 Task: Create a due date automation trigger when advanced on, 2 working days after a card is due add content with a description ending with resume at 11:00 AM.
Action: Mouse moved to (1047, 321)
Screenshot: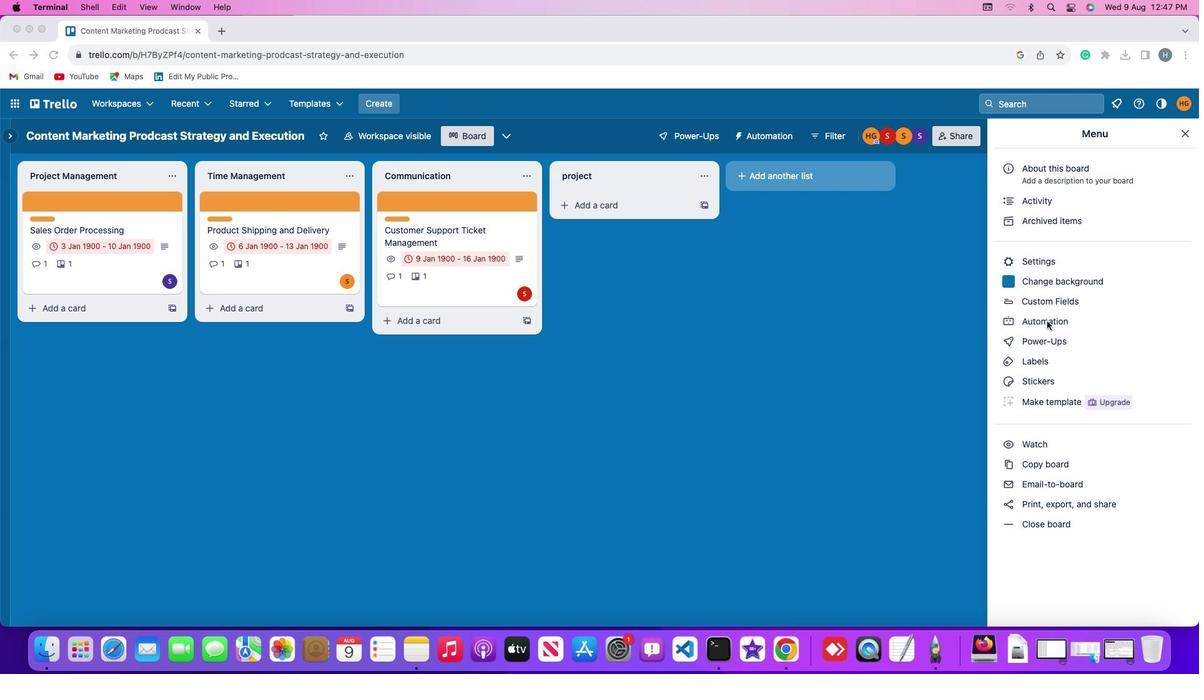 
Action: Mouse pressed left at (1047, 321)
Screenshot: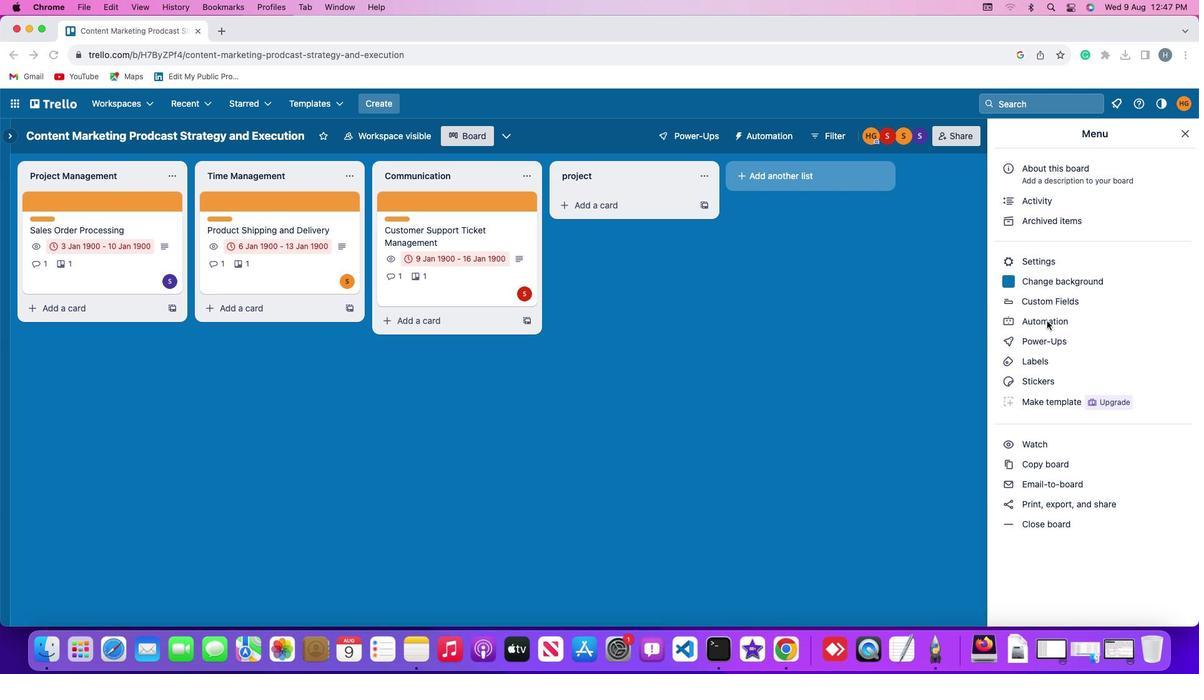 
Action: Mouse pressed left at (1047, 321)
Screenshot: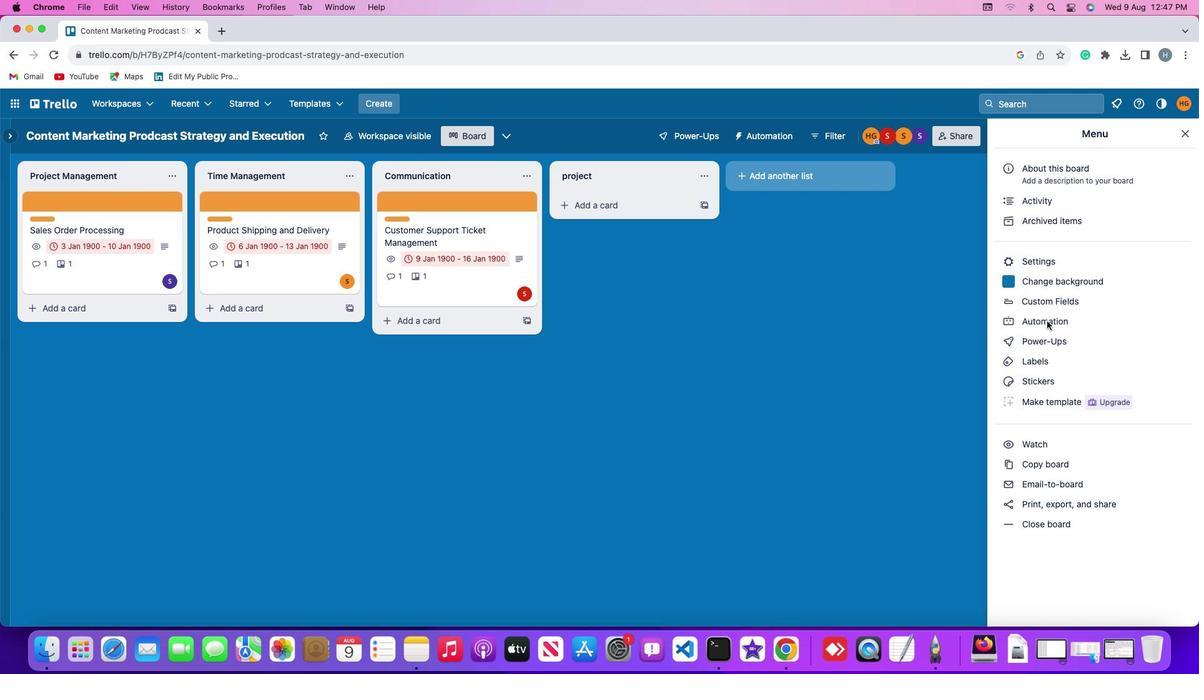 
Action: Mouse moved to (93, 294)
Screenshot: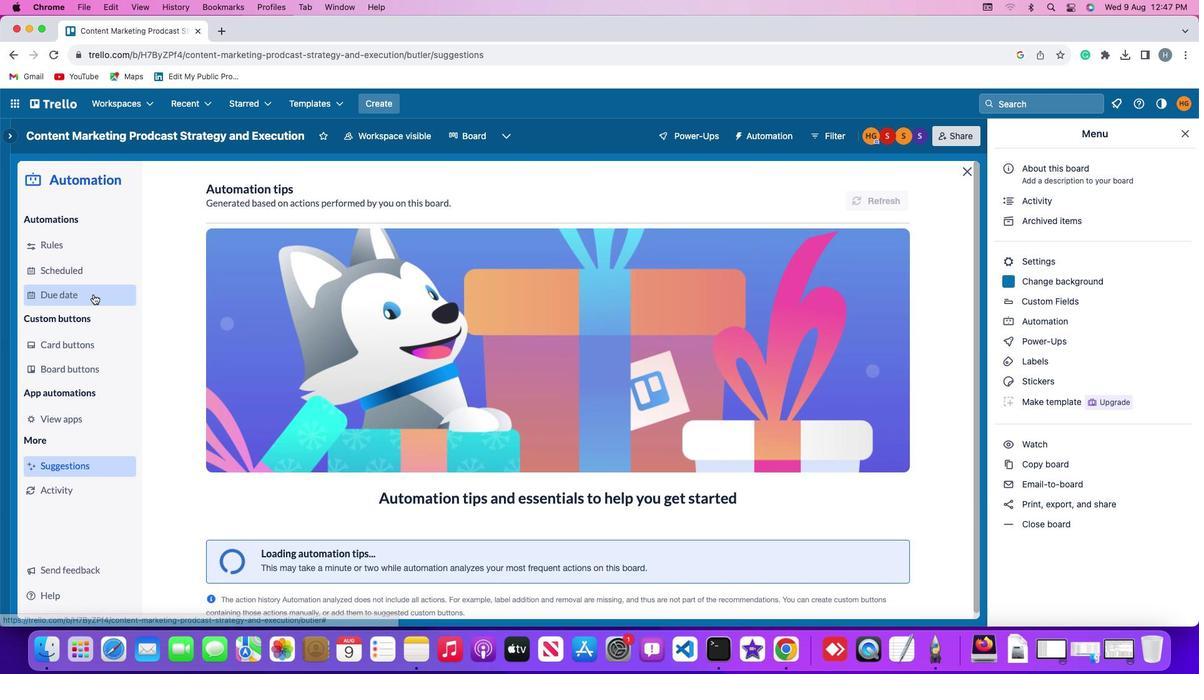 
Action: Mouse pressed left at (93, 294)
Screenshot: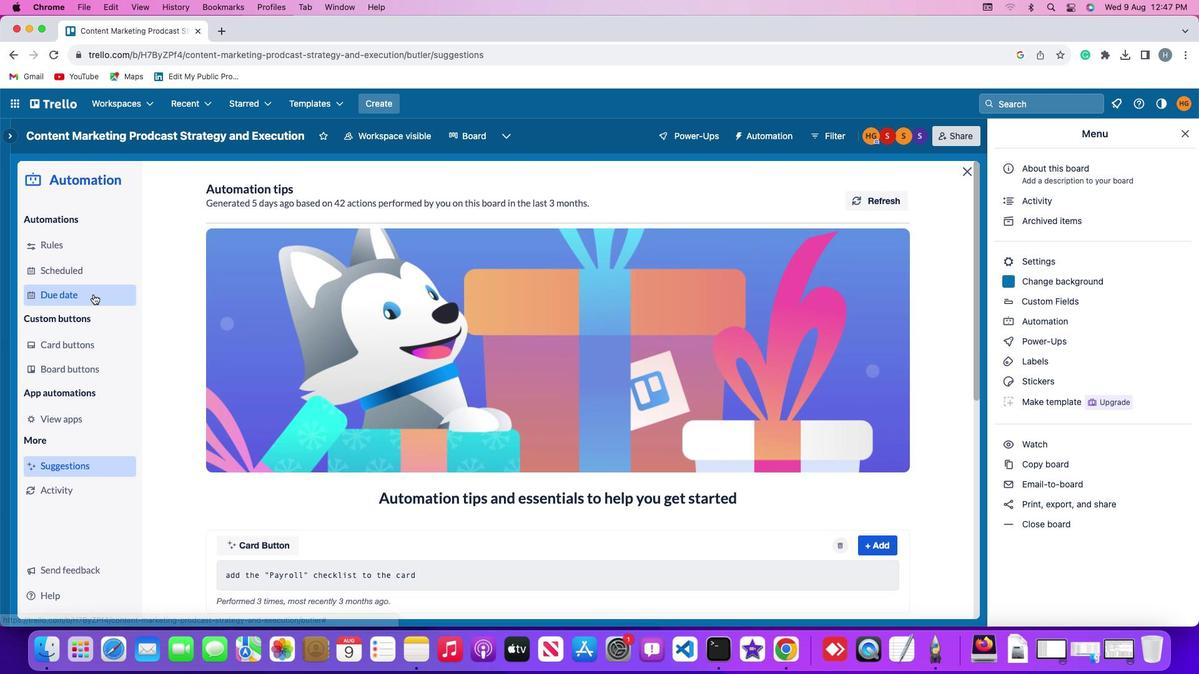 
Action: Mouse moved to (831, 191)
Screenshot: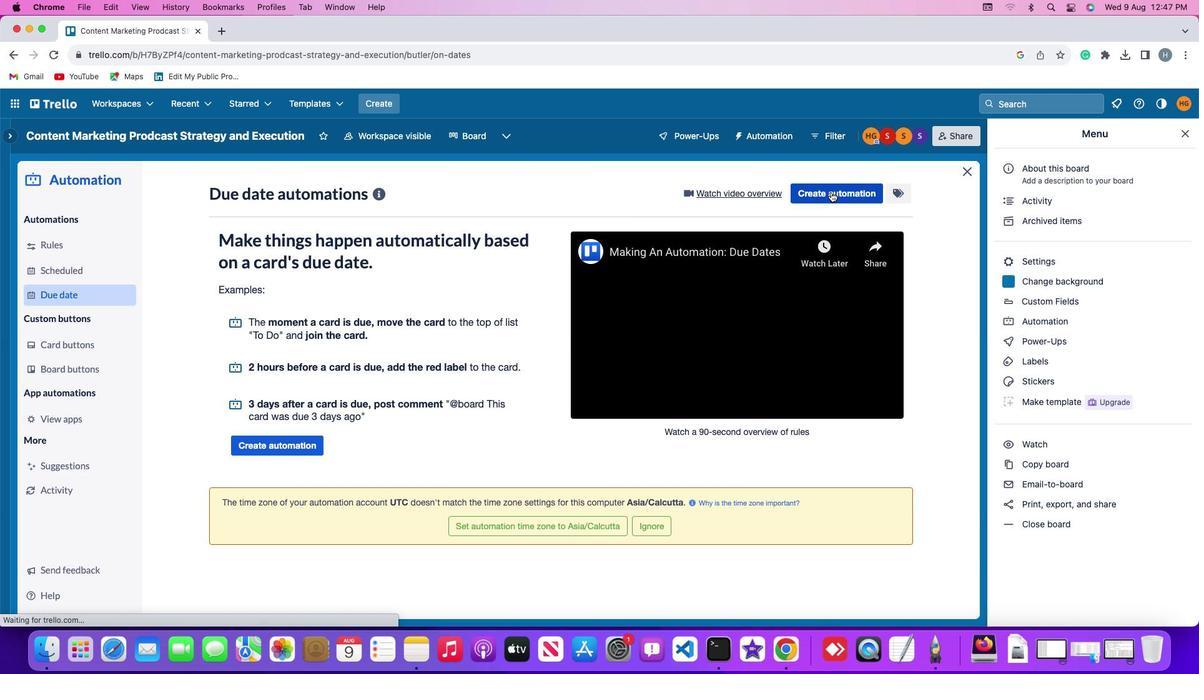 
Action: Mouse pressed left at (831, 191)
Screenshot: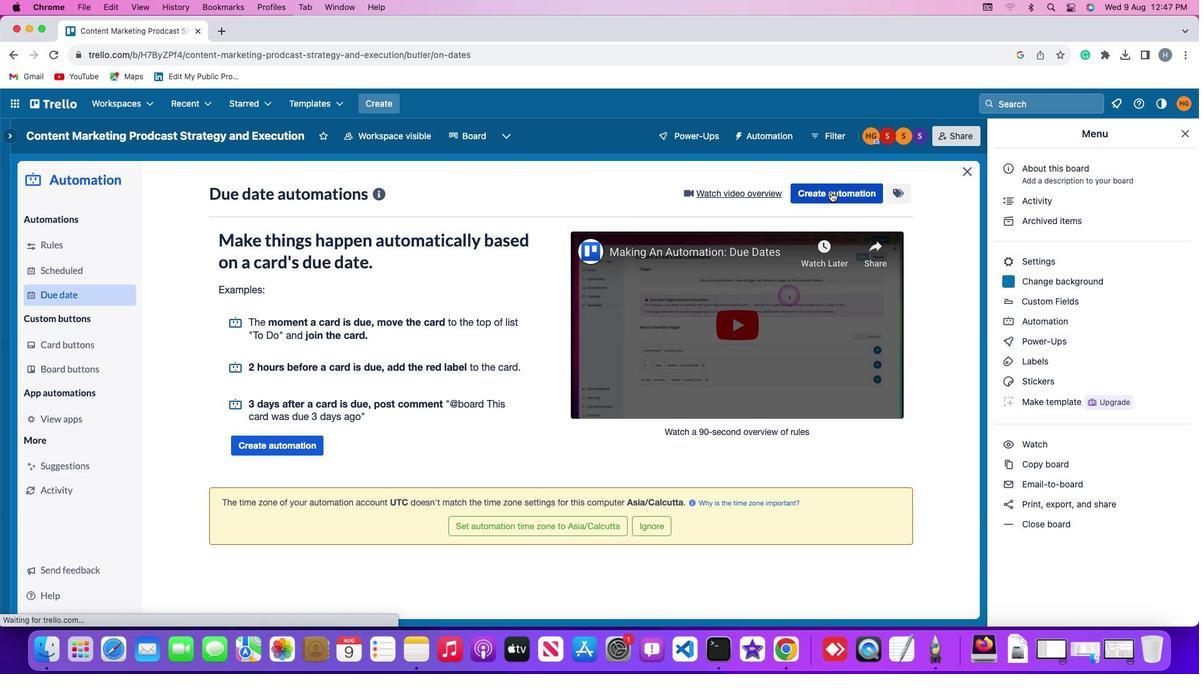 
Action: Mouse moved to (347, 313)
Screenshot: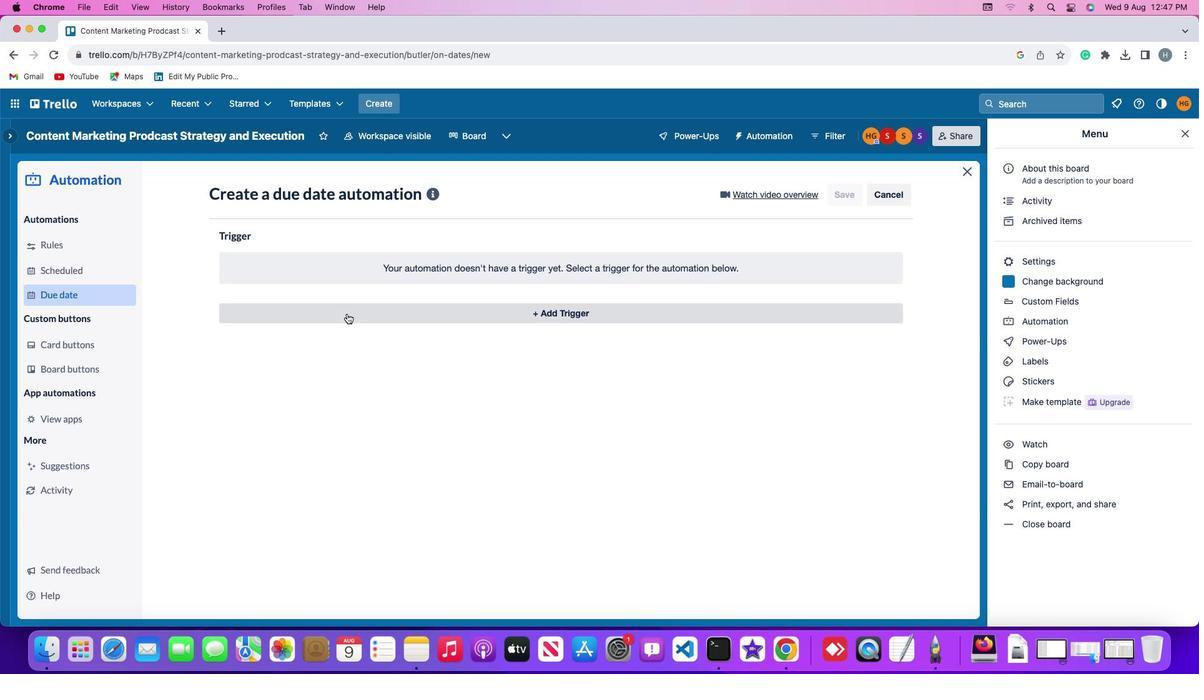 
Action: Mouse pressed left at (347, 313)
Screenshot: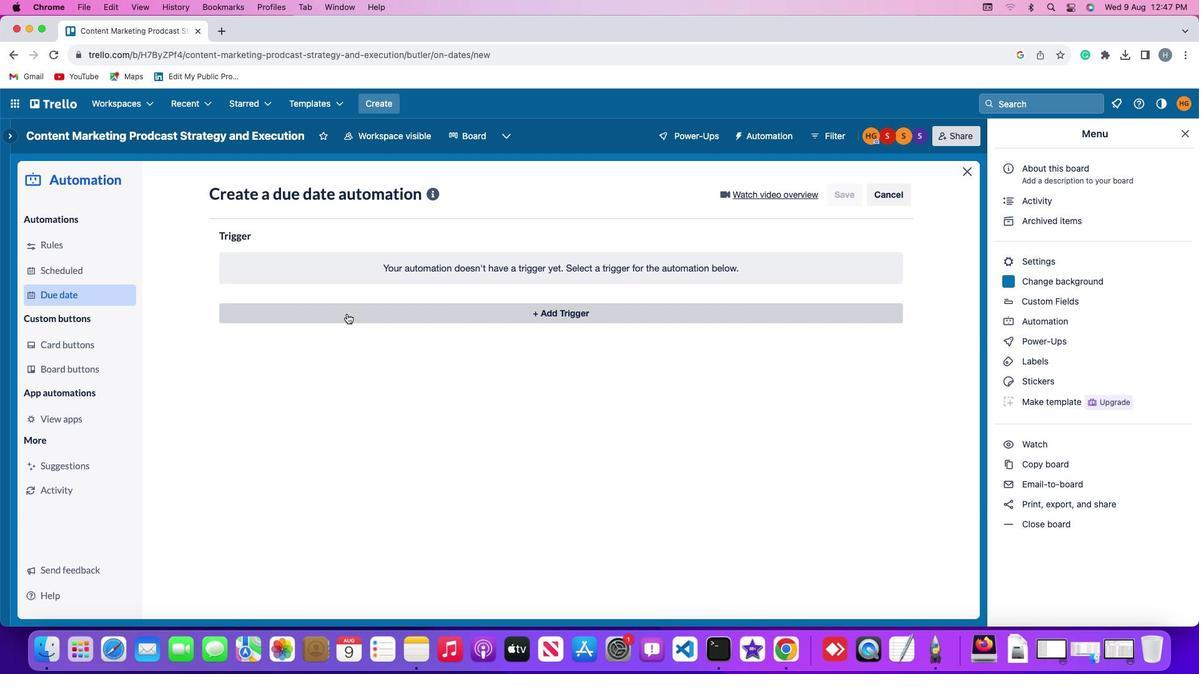 
Action: Mouse moved to (244, 504)
Screenshot: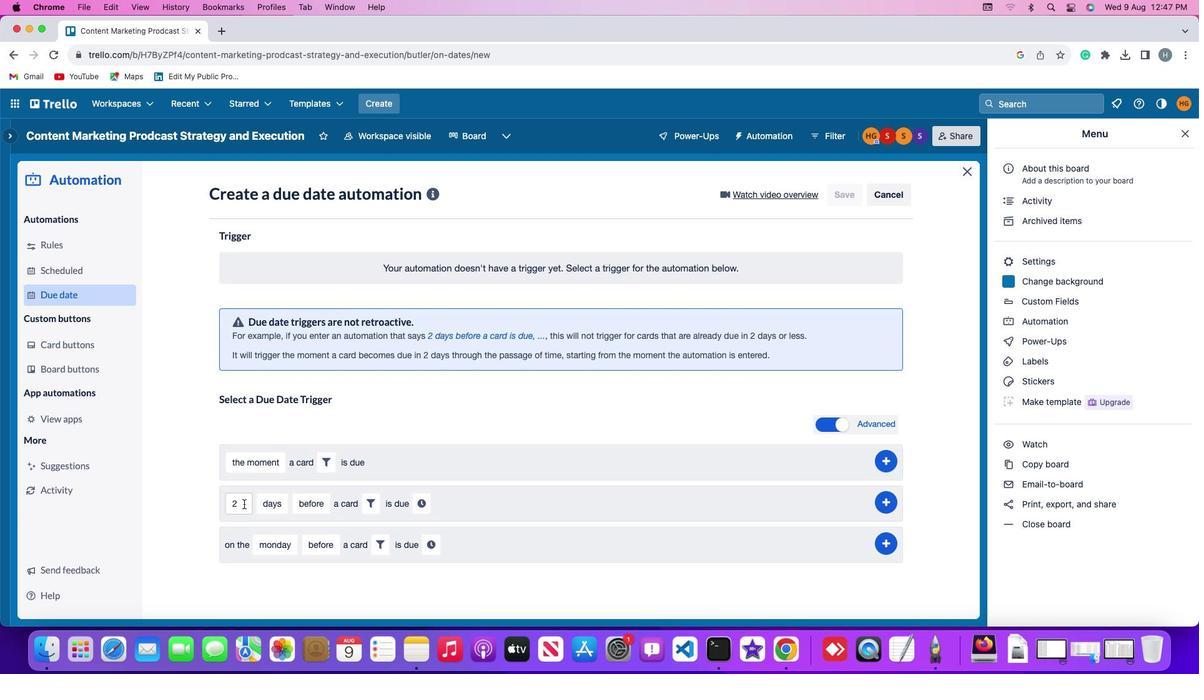 
Action: Mouse pressed left at (244, 504)
Screenshot: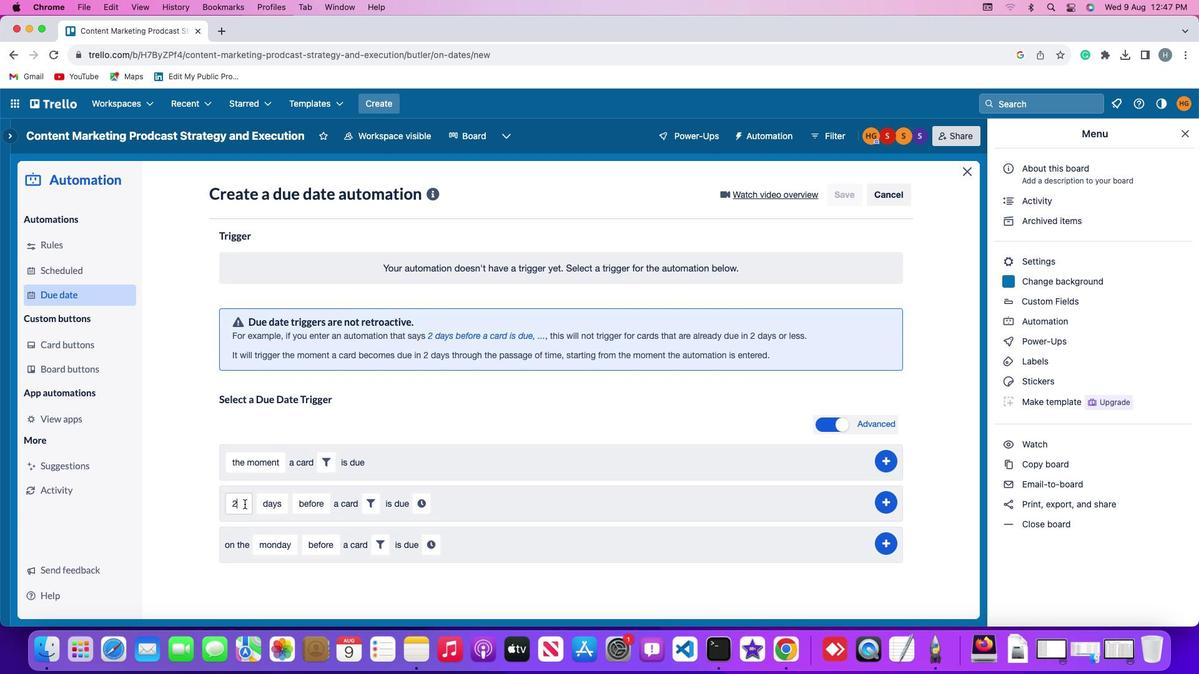 
Action: Mouse moved to (244, 502)
Screenshot: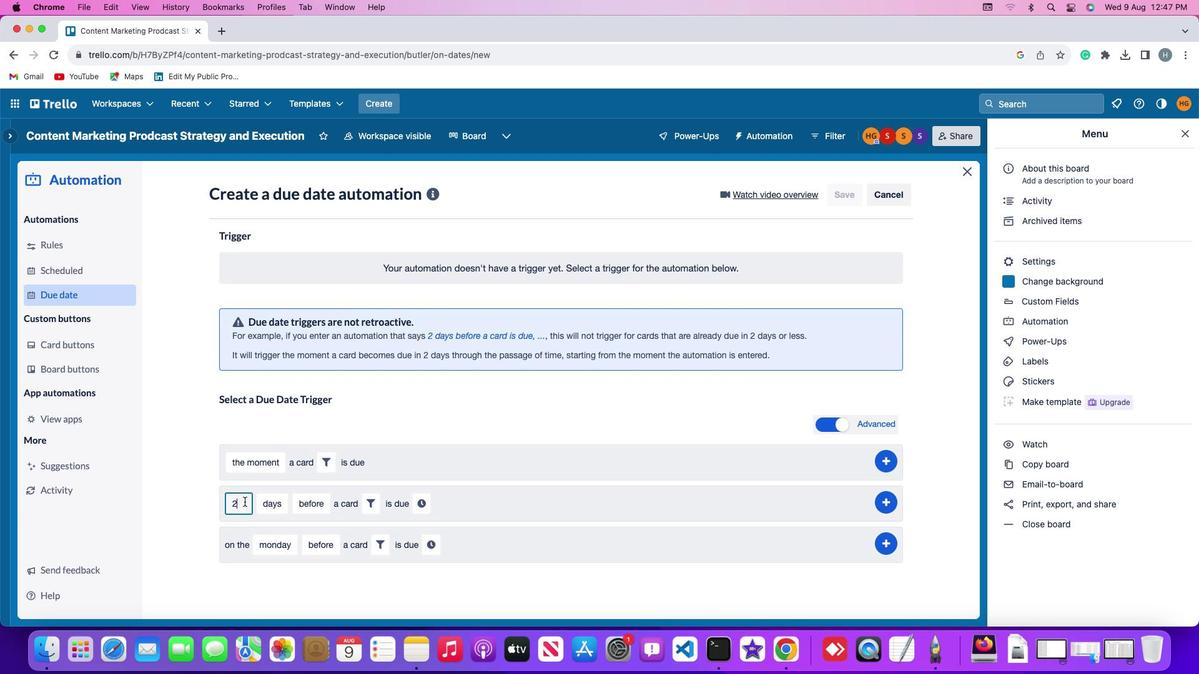 
Action: Key pressed Key.backspace'2'
Screenshot: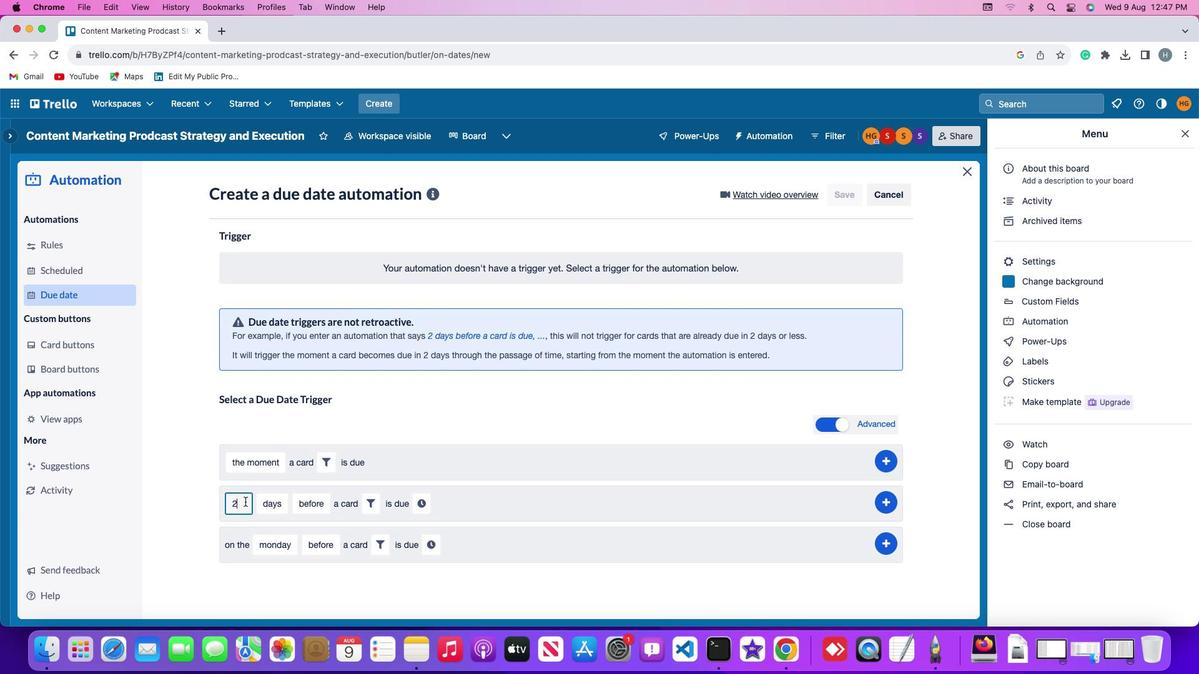 
Action: Mouse moved to (269, 502)
Screenshot: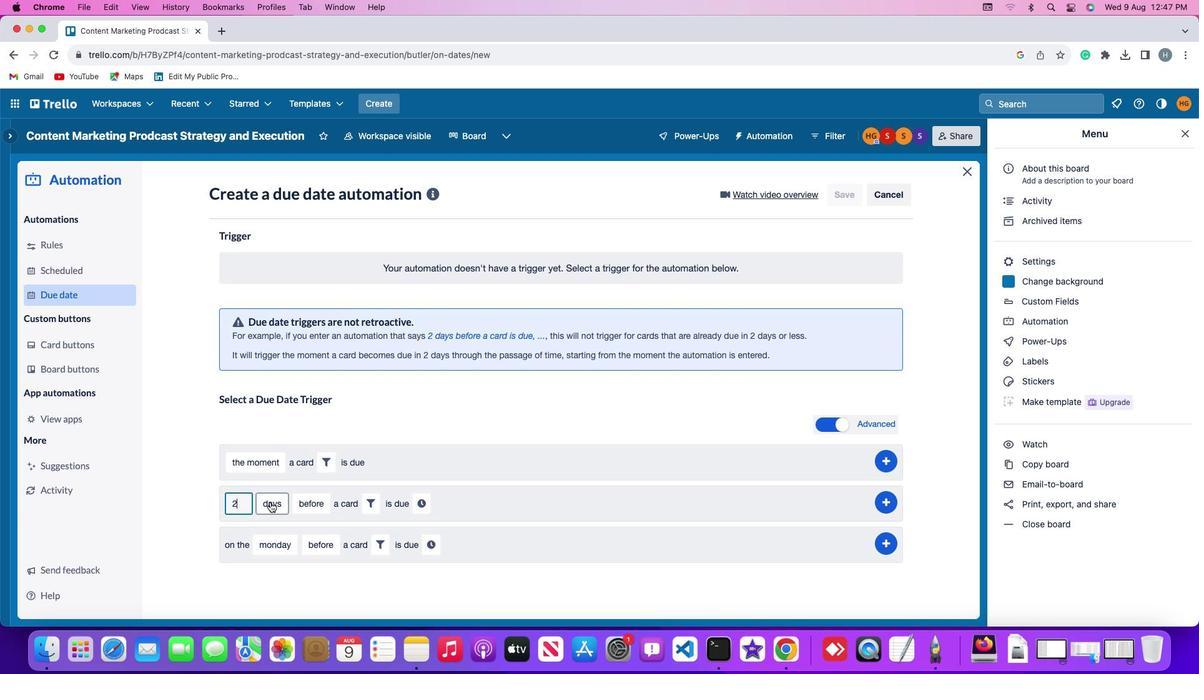 
Action: Mouse pressed left at (269, 502)
Screenshot: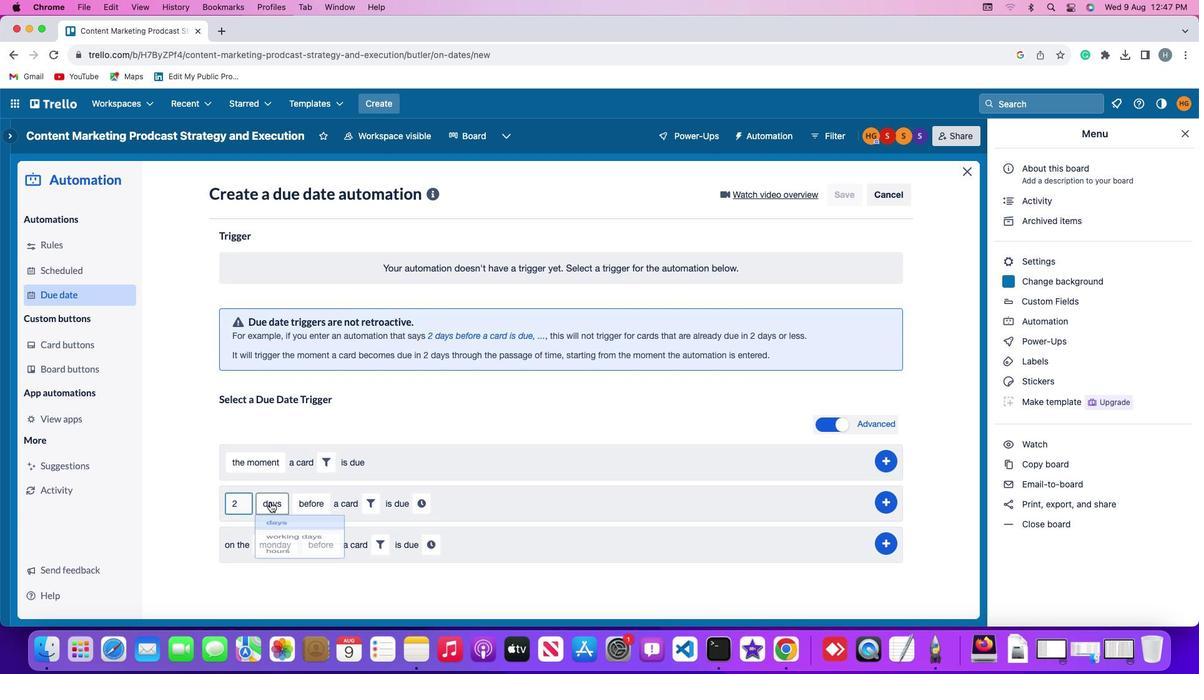 
Action: Mouse moved to (283, 547)
Screenshot: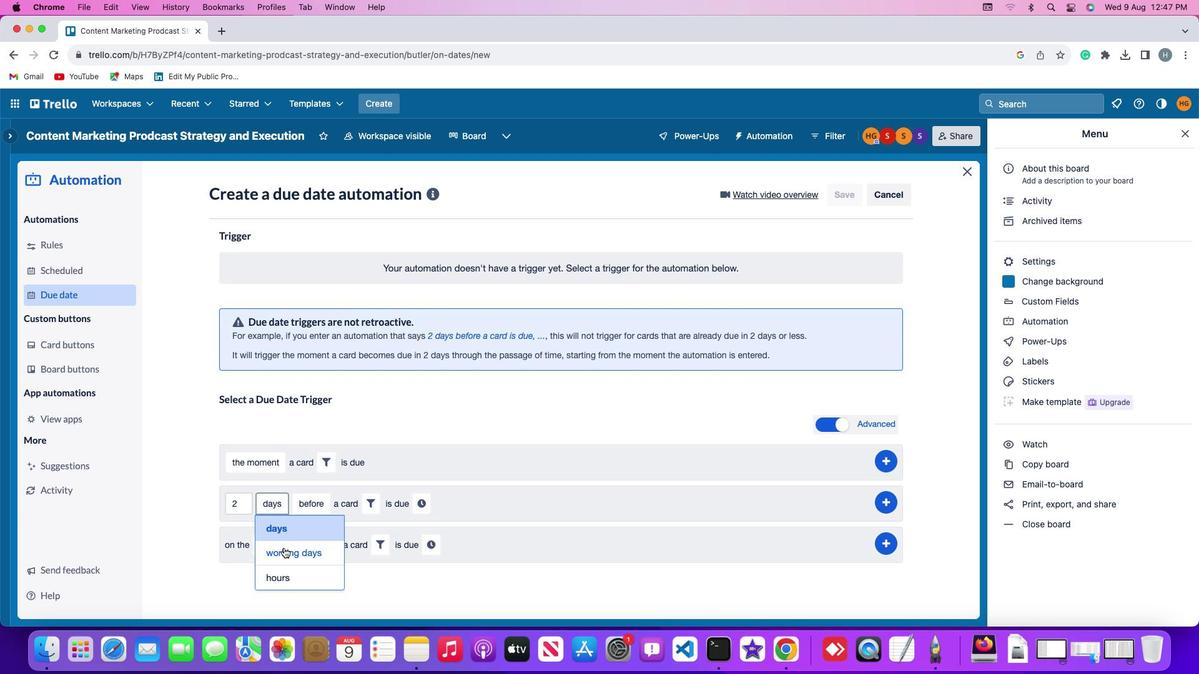 
Action: Mouse pressed left at (283, 547)
Screenshot: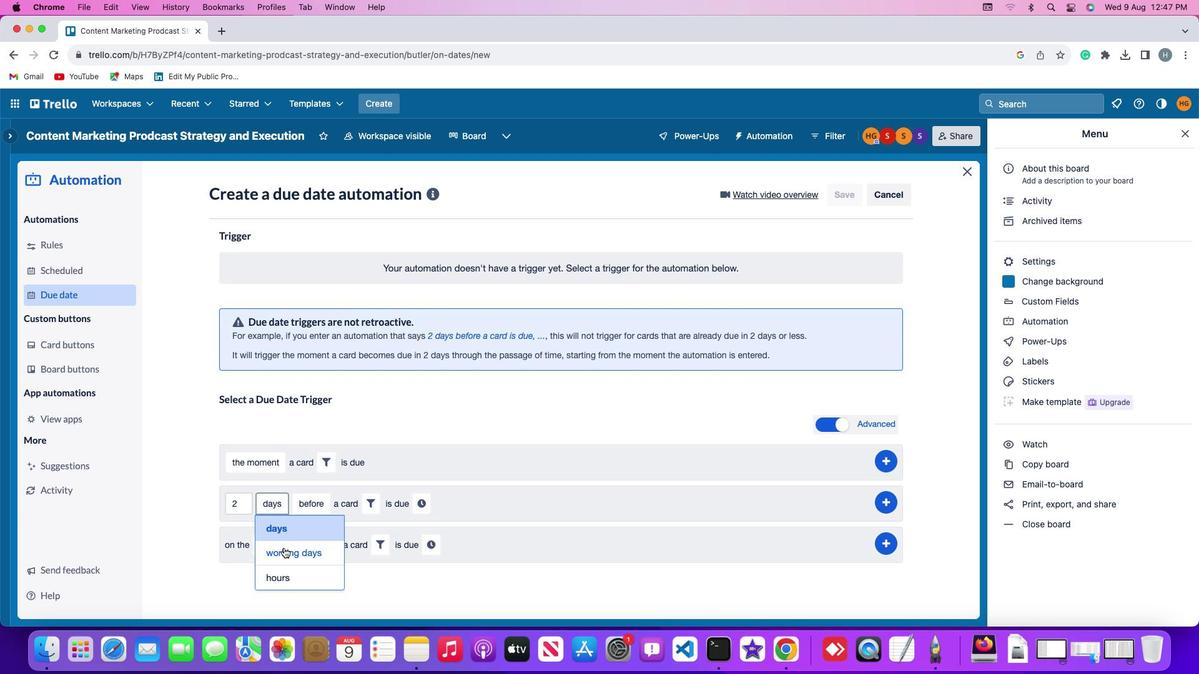 
Action: Mouse moved to (329, 502)
Screenshot: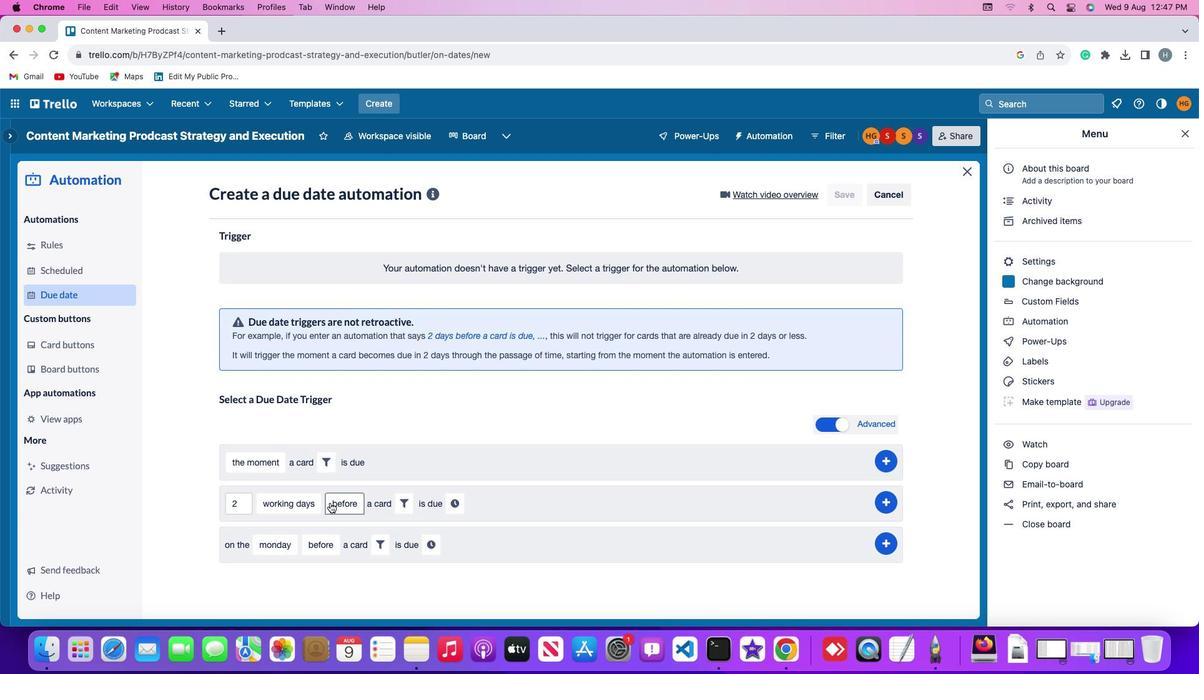 
Action: Mouse pressed left at (329, 502)
Screenshot: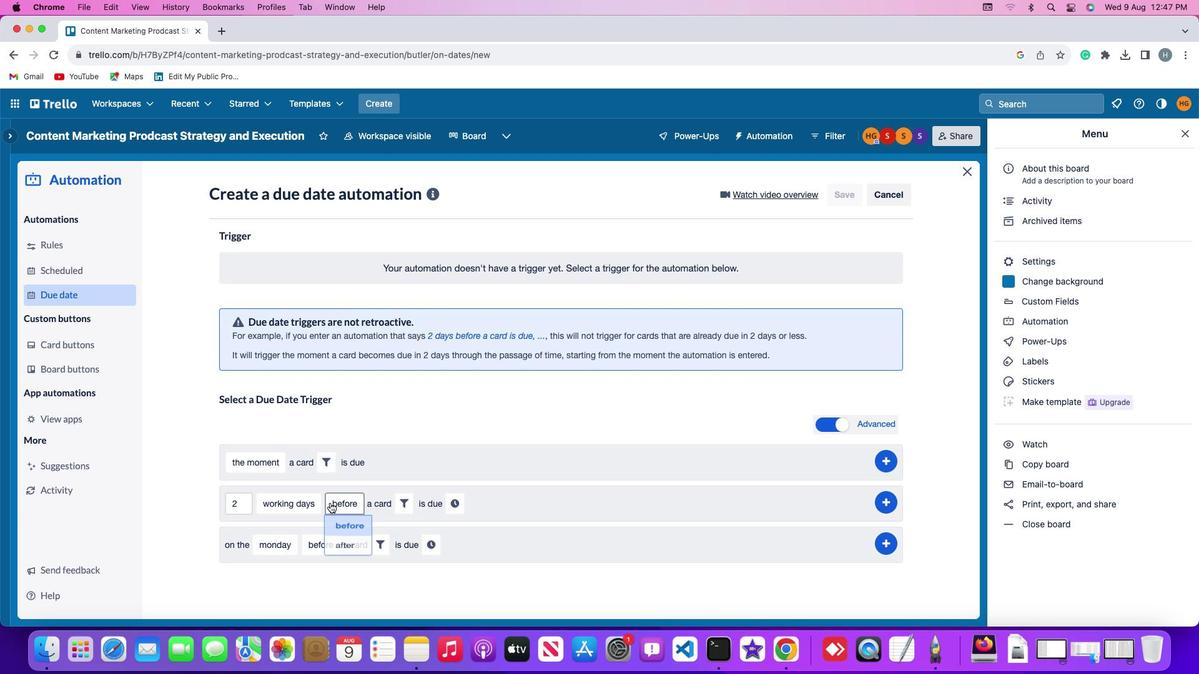 
Action: Mouse moved to (346, 551)
Screenshot: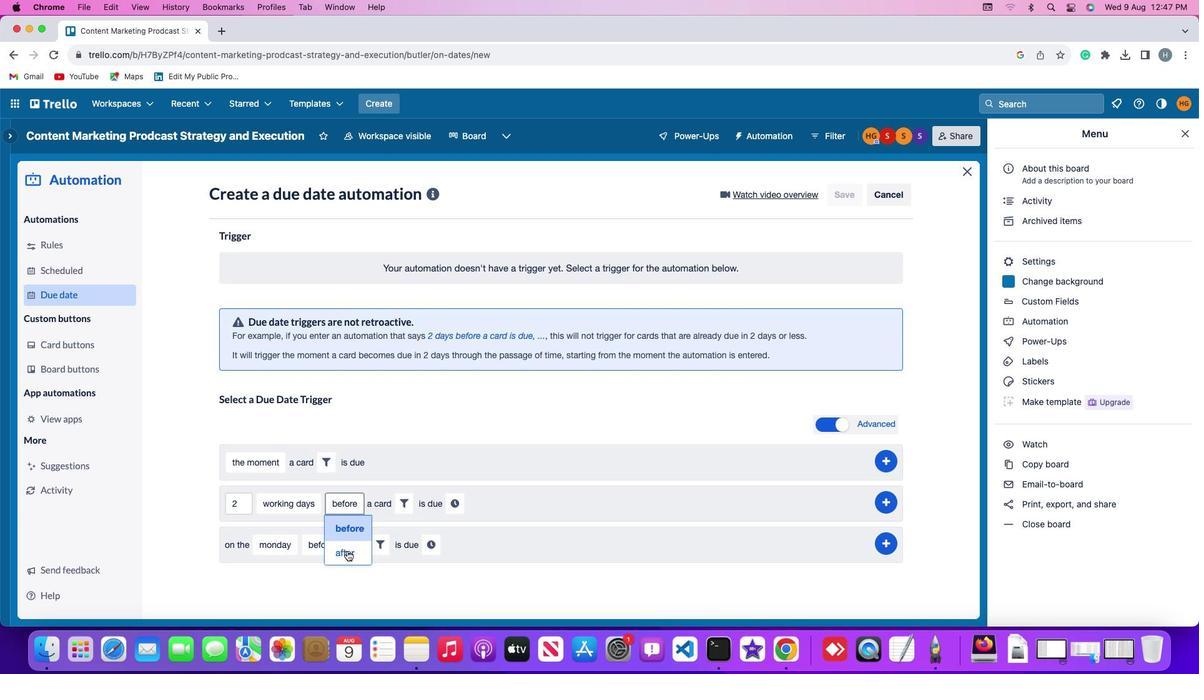 
Action: Mouse pressed left at (346, 551)
Screenshot: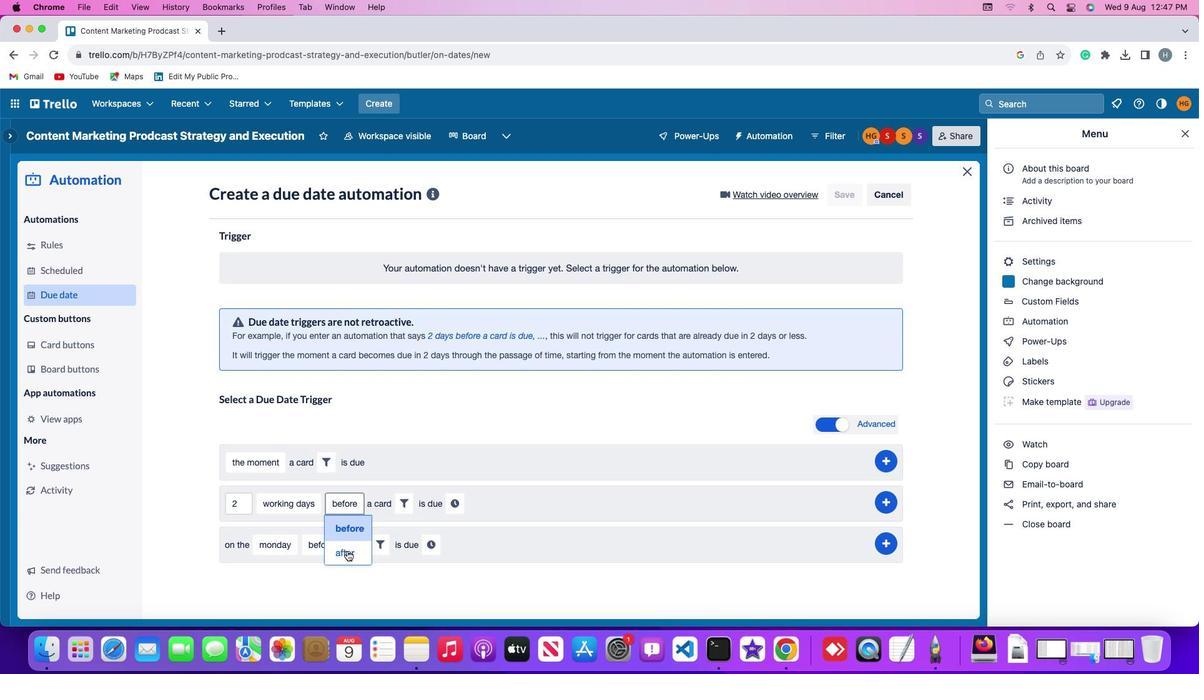 
Action: Mouse moved to (399, 506)
Screenshot: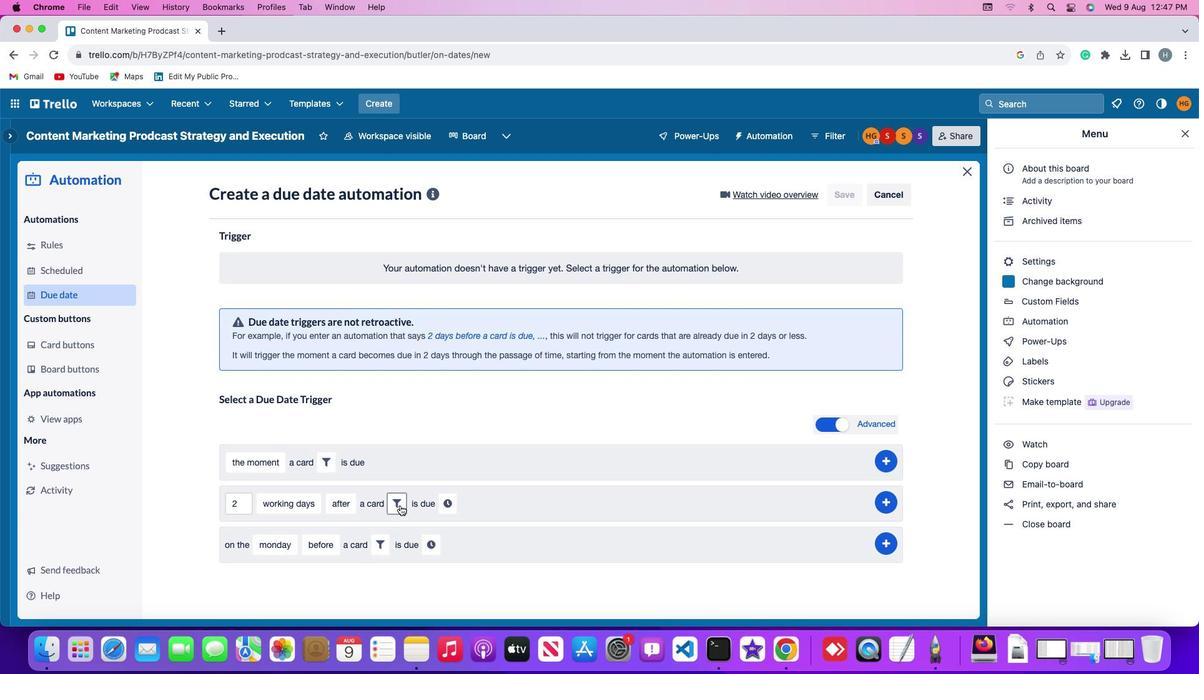 
Action: Mouse pressed left at (399, 506)
Screenshot: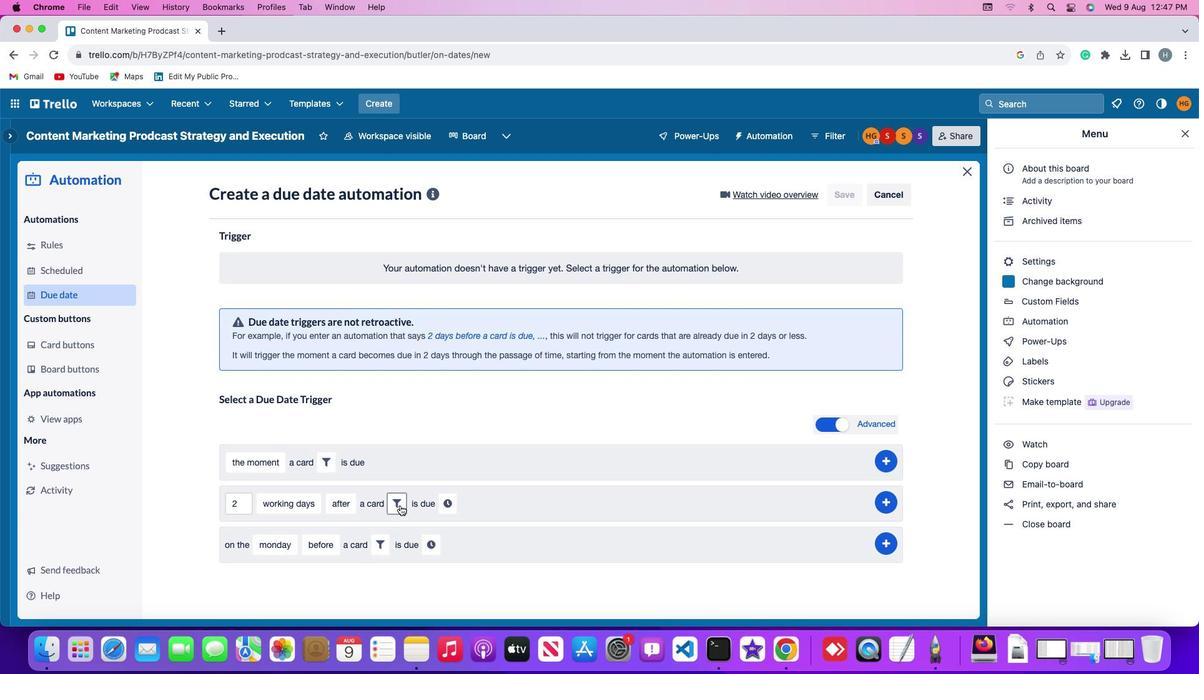 
Action: Mouse moved to (567, 540)
Screenshot: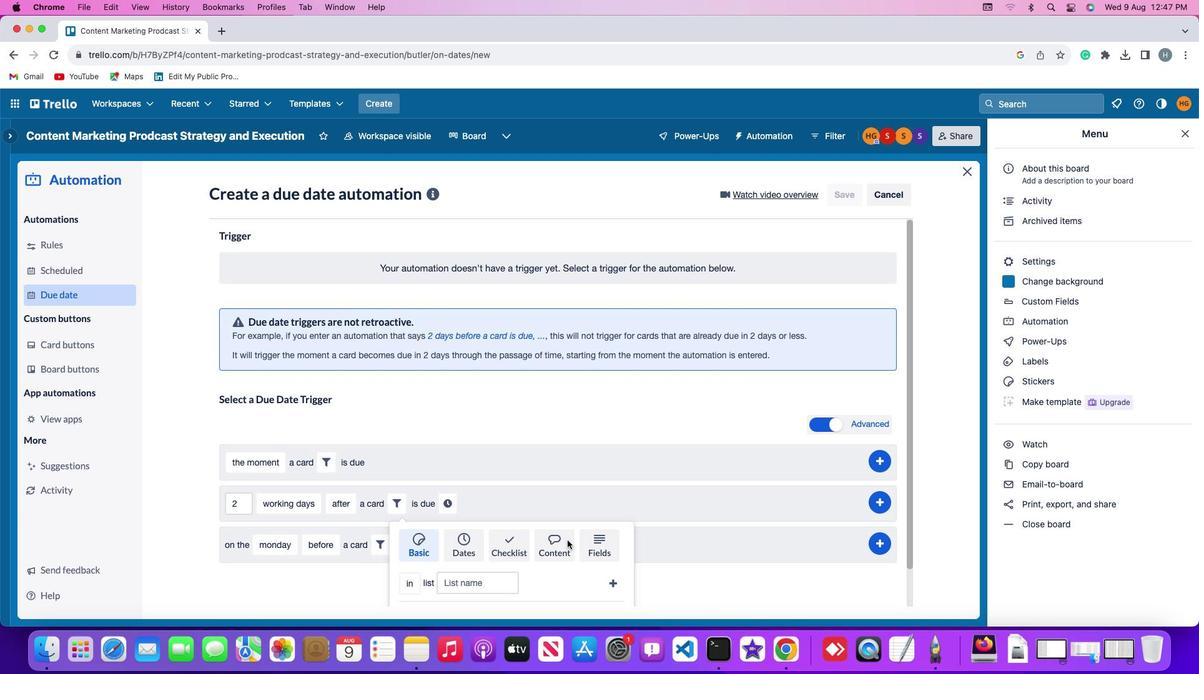 
Action: Mouse pressed left at (567, 540)
Screenshot: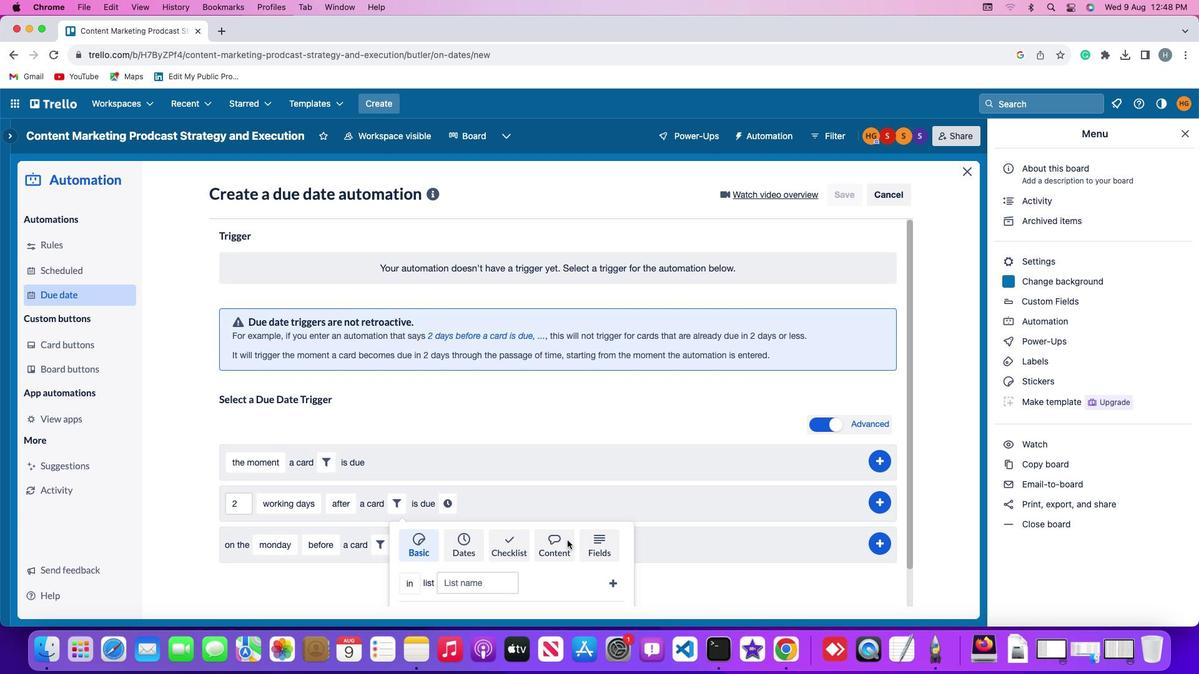 
Action: Mouse moved to (435, 583)
Screenshot: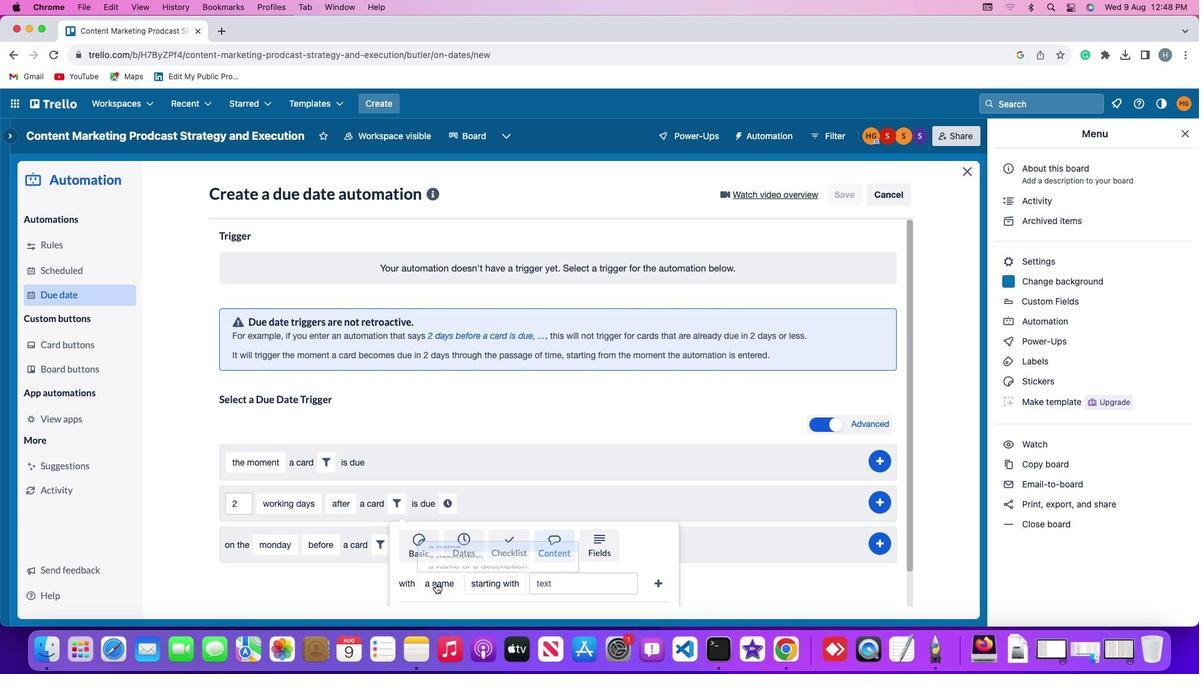 
Action: Mouse pressed left at (435, 583)
Screenshot: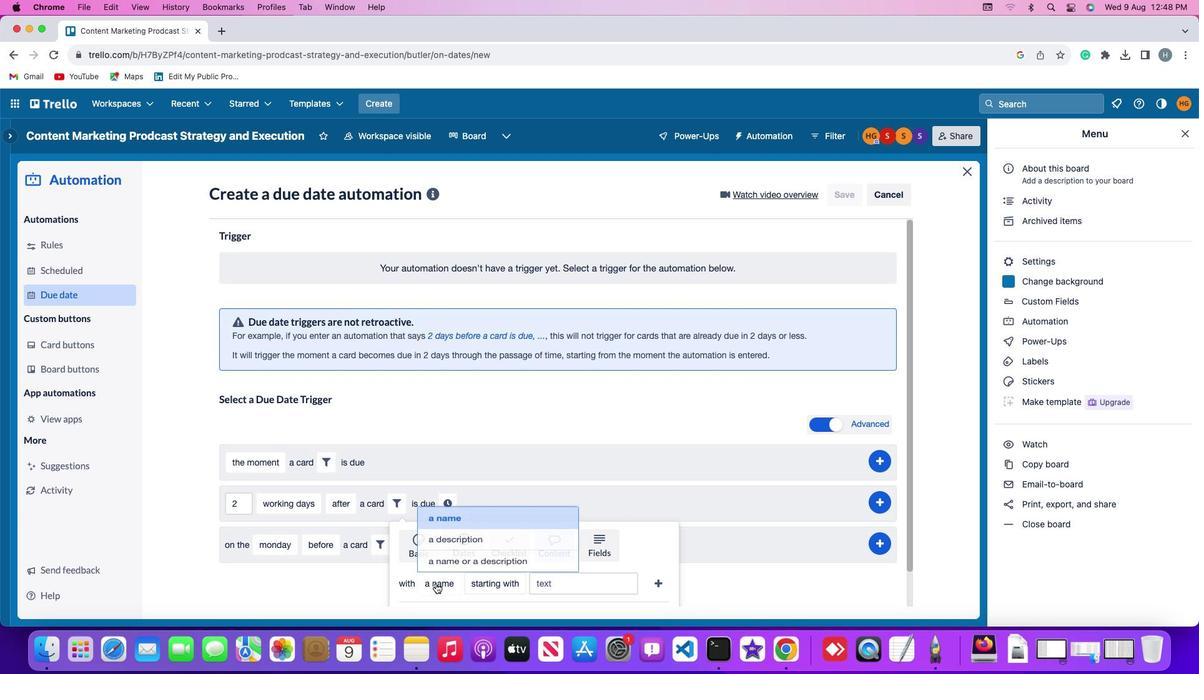 
Action: Mouse moved to (461, 534)
Screenshot: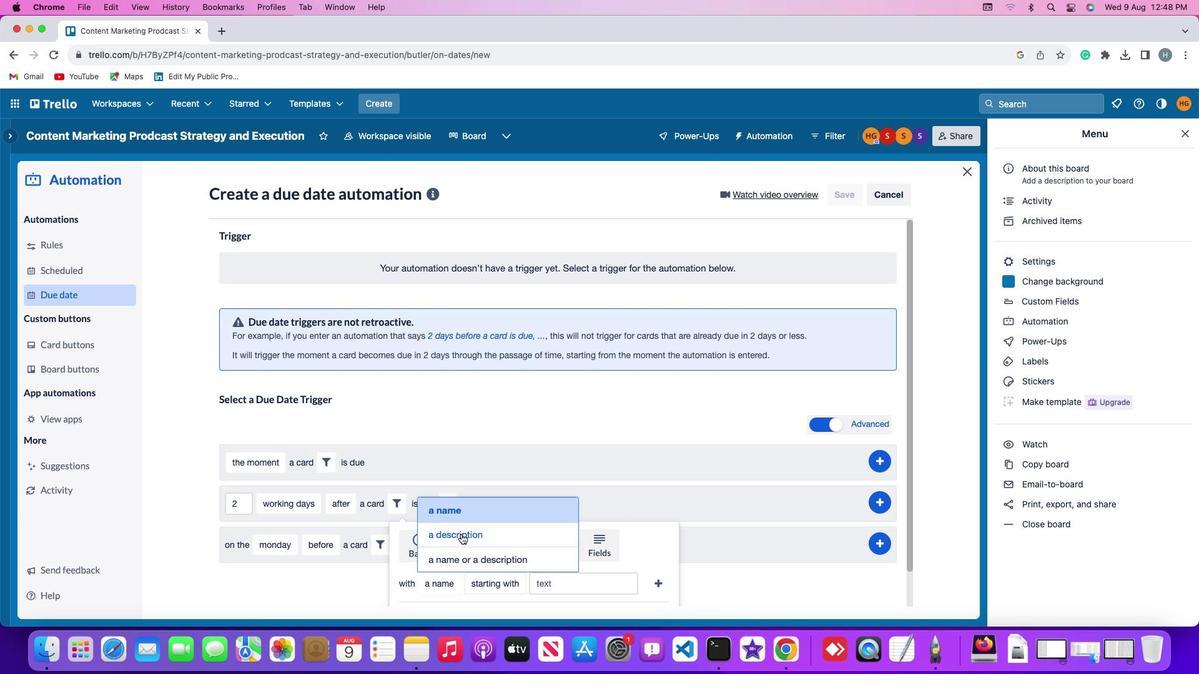 
Action: Mouse pressed left at (461, 534)
Screenshot: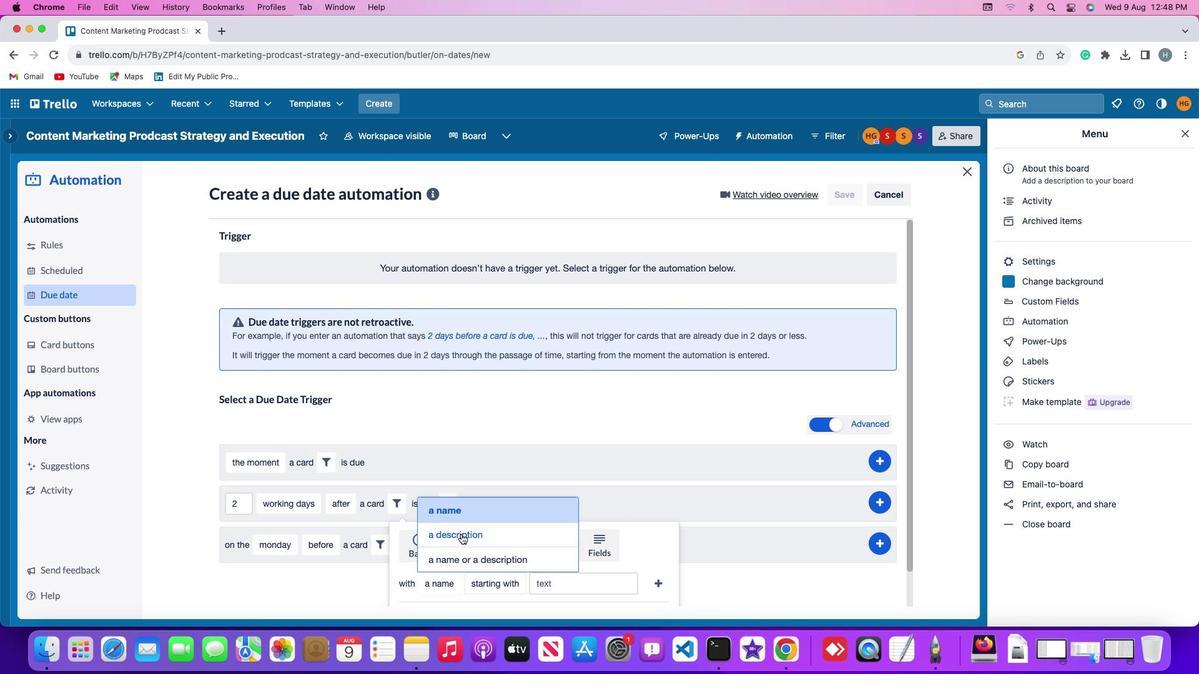 
Action: Mouse moved to (511, 580)
Screenshot: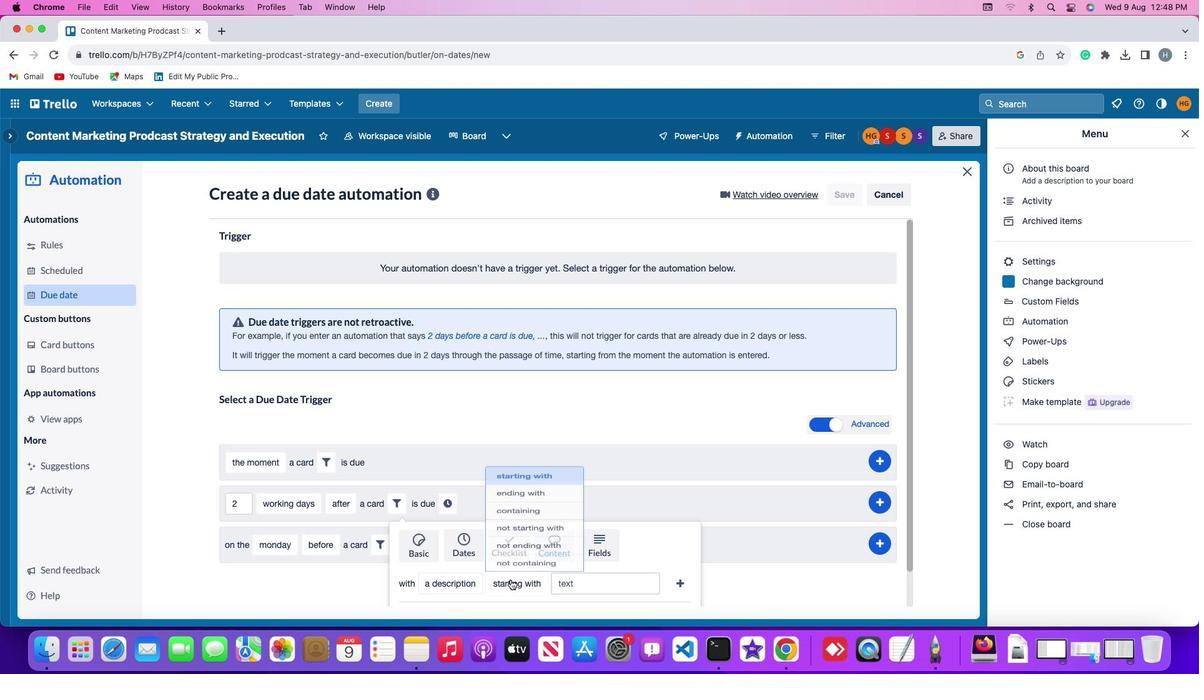 
Action: Mouse pressed left at (511, 580)
Screenshot: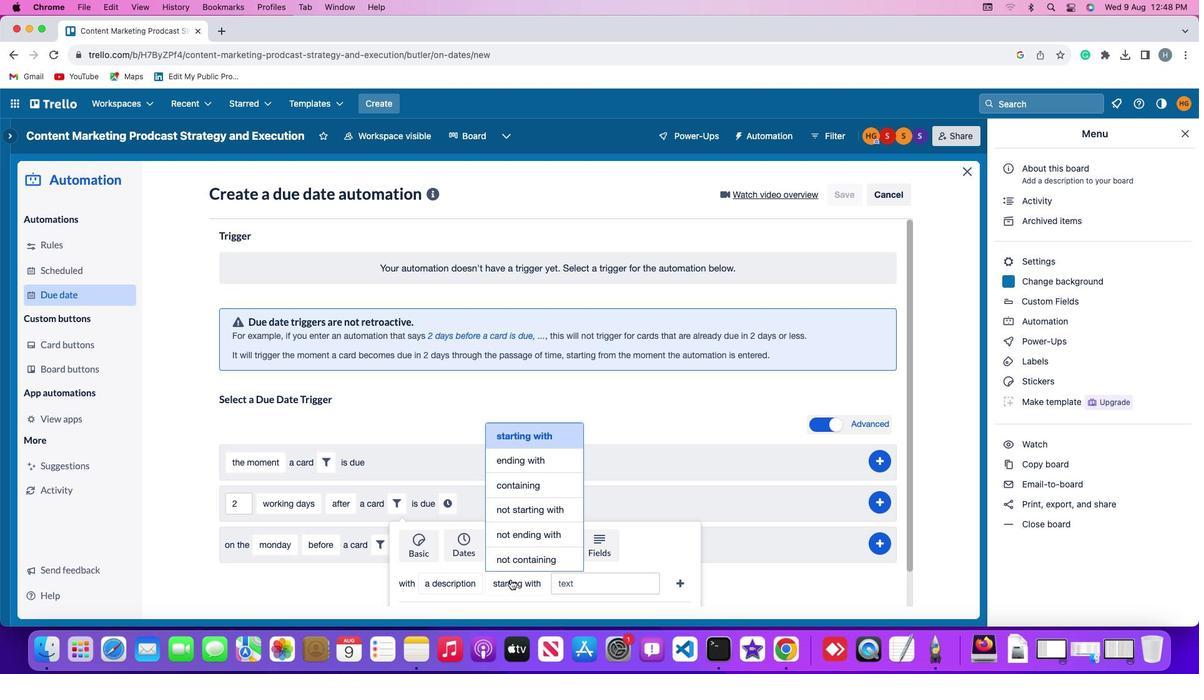 
Action: Mouse moved to (522, 464)
Screenshot: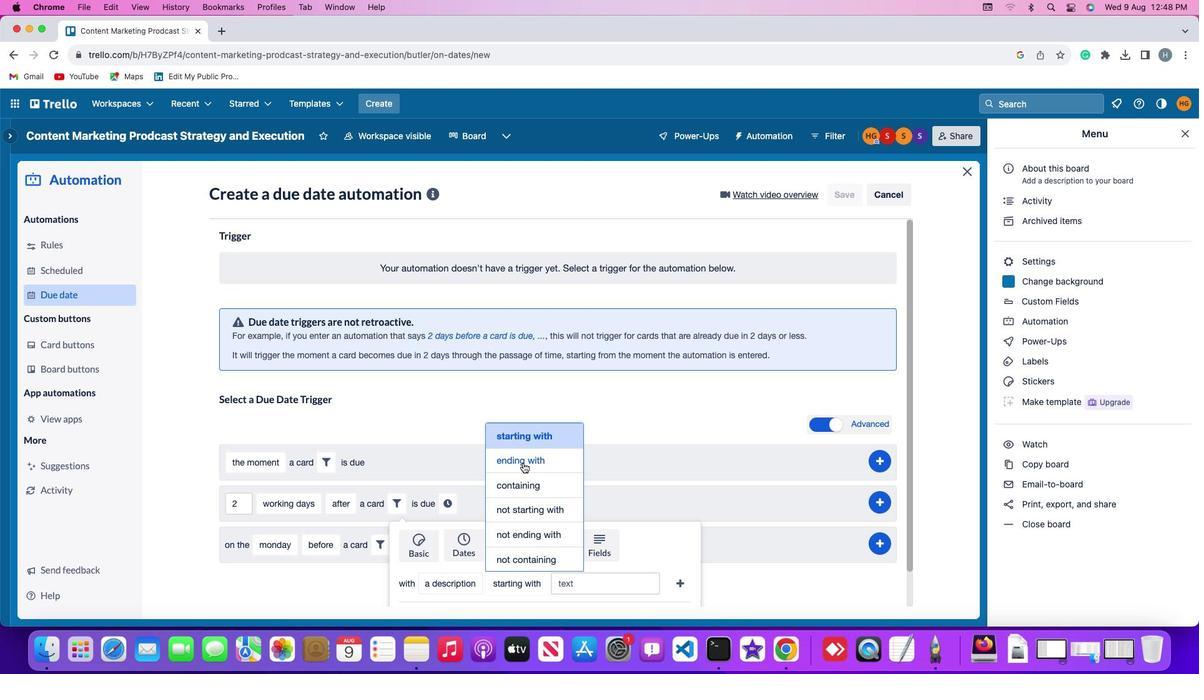 
Action: Mouse pressed left at (522, 464)
Screenshot: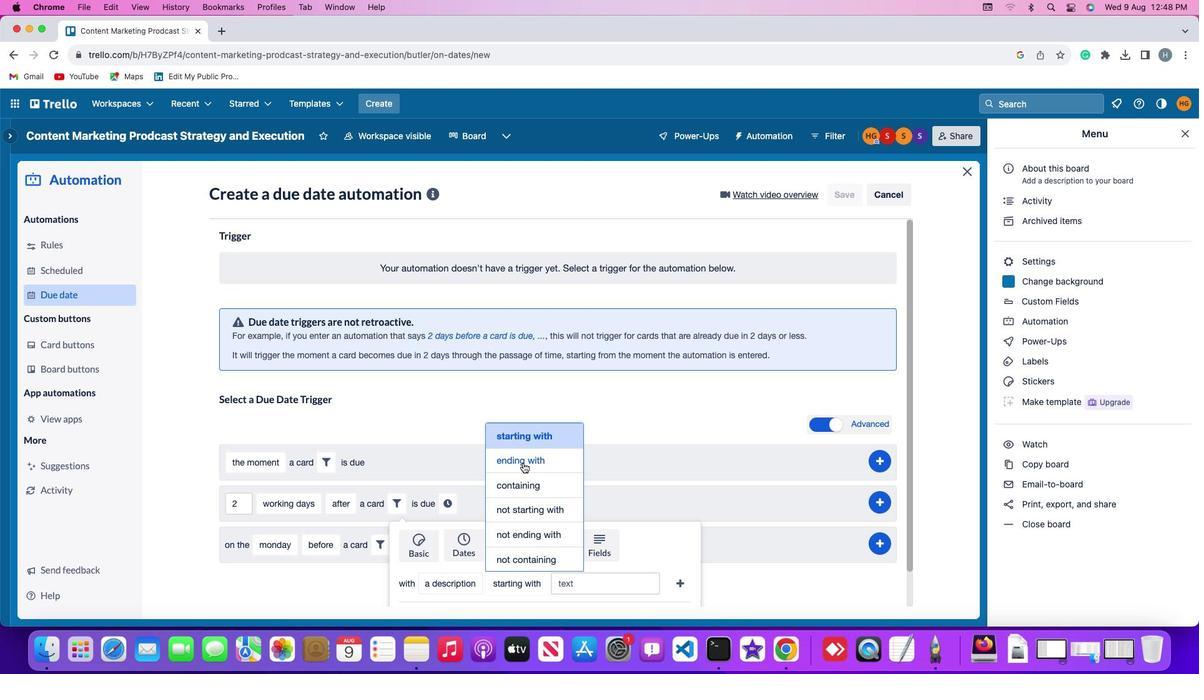 
Action: Mouse moved to (578, 586)
Screenshot: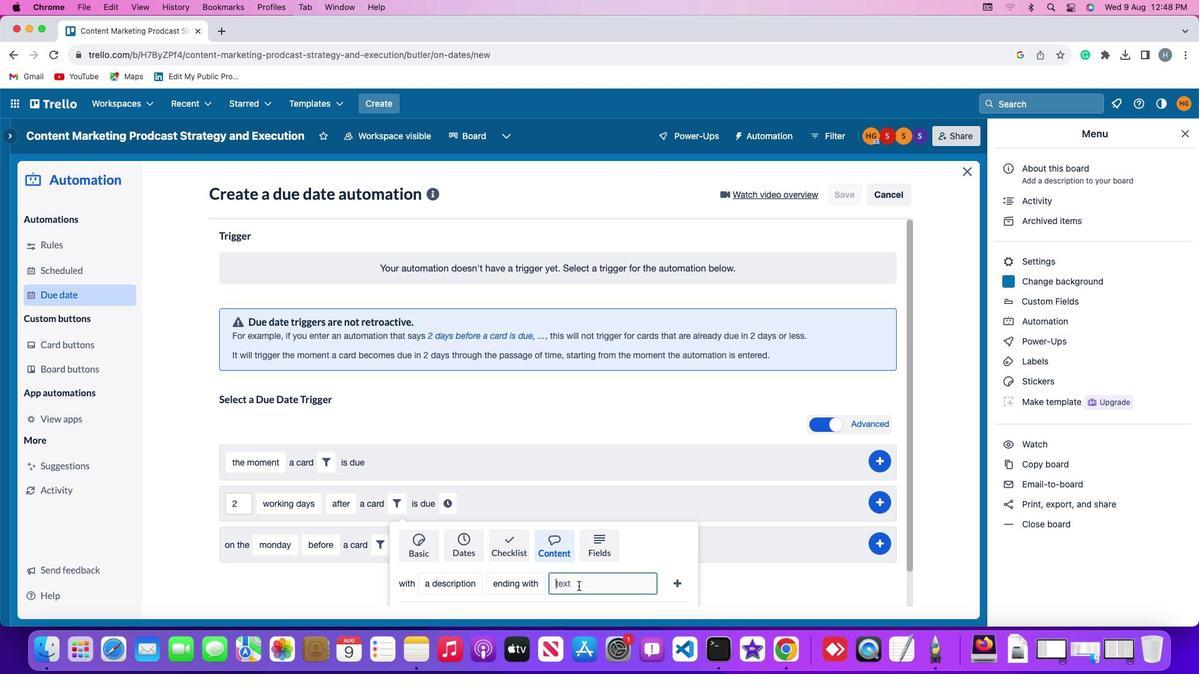 
Action: Mouse pressed left at (578, 586)
Screenshot: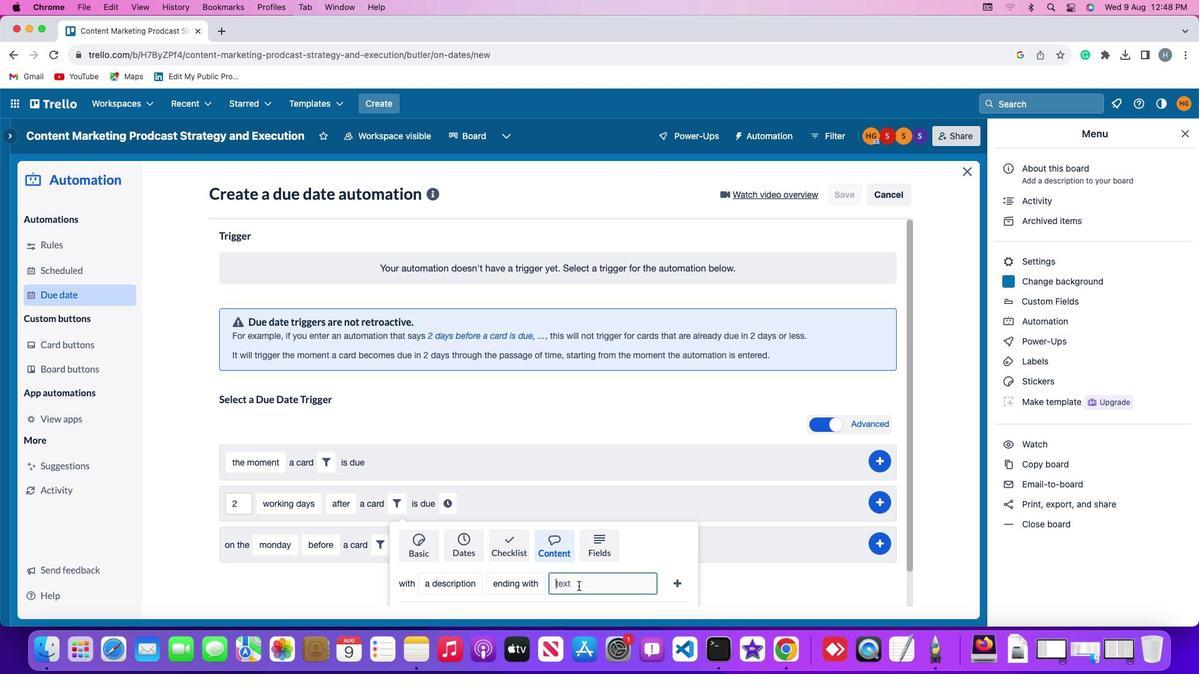 
Action: Mouse moved to (575, 584)
Screenshot: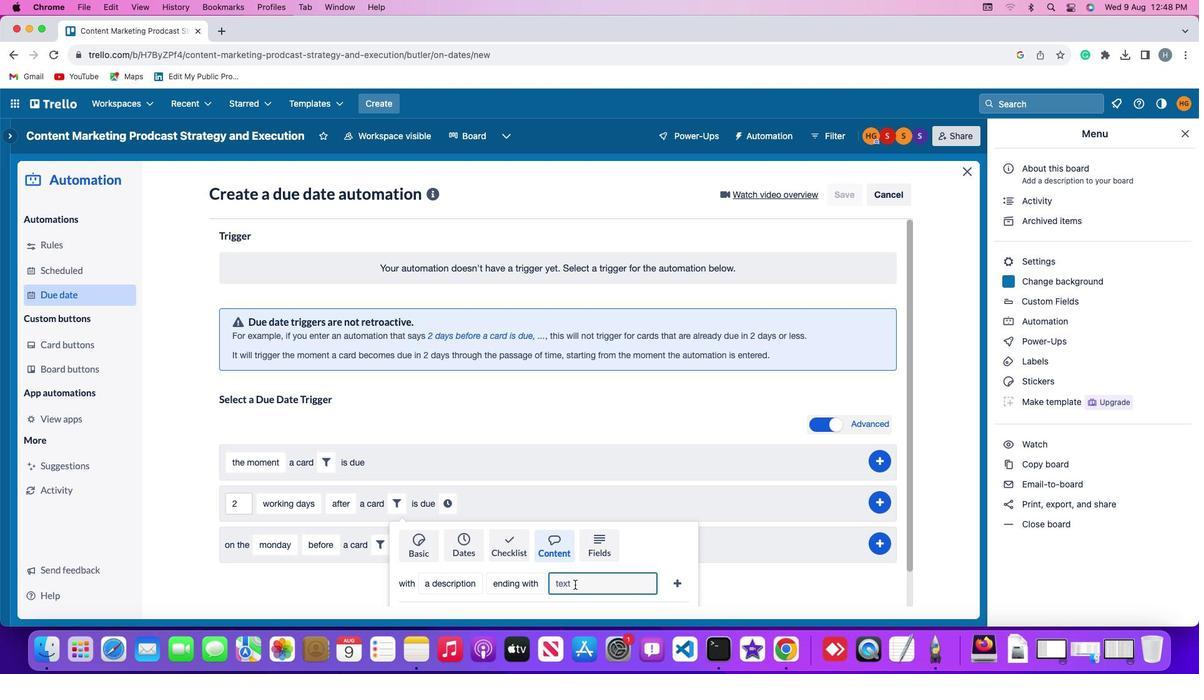 
Action: Key pressed 'r''e''s''u''m''e'
Screenshot: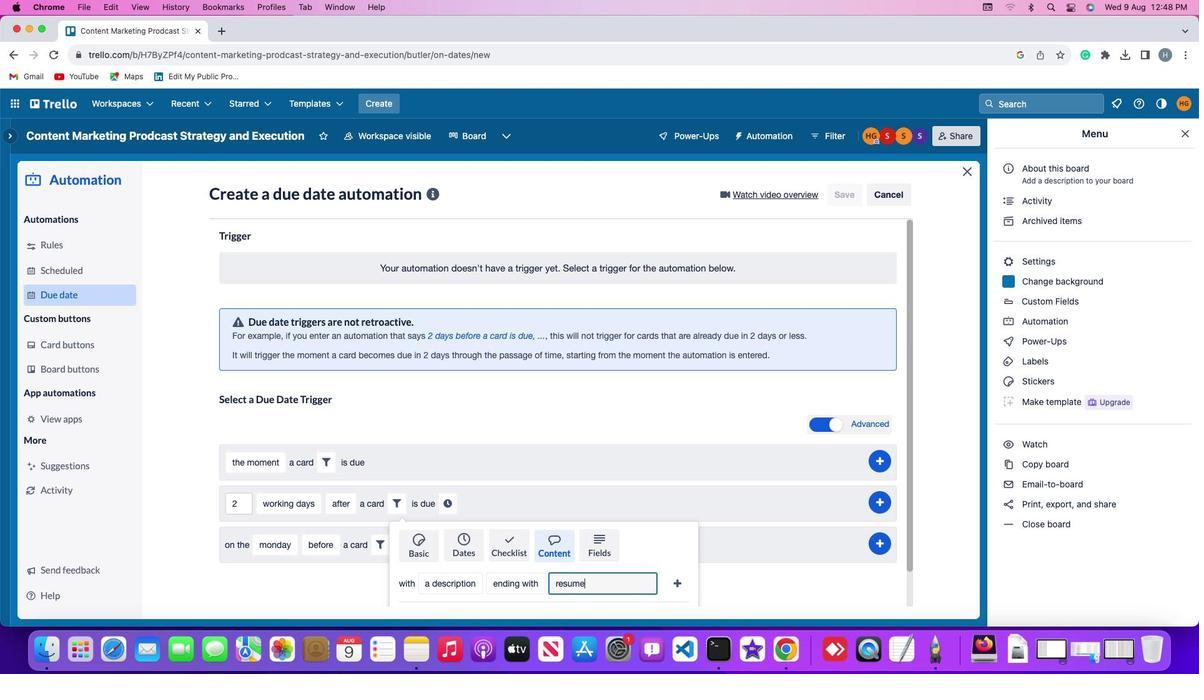 
Action: Mouse moved to (680, 582)
Screenshot: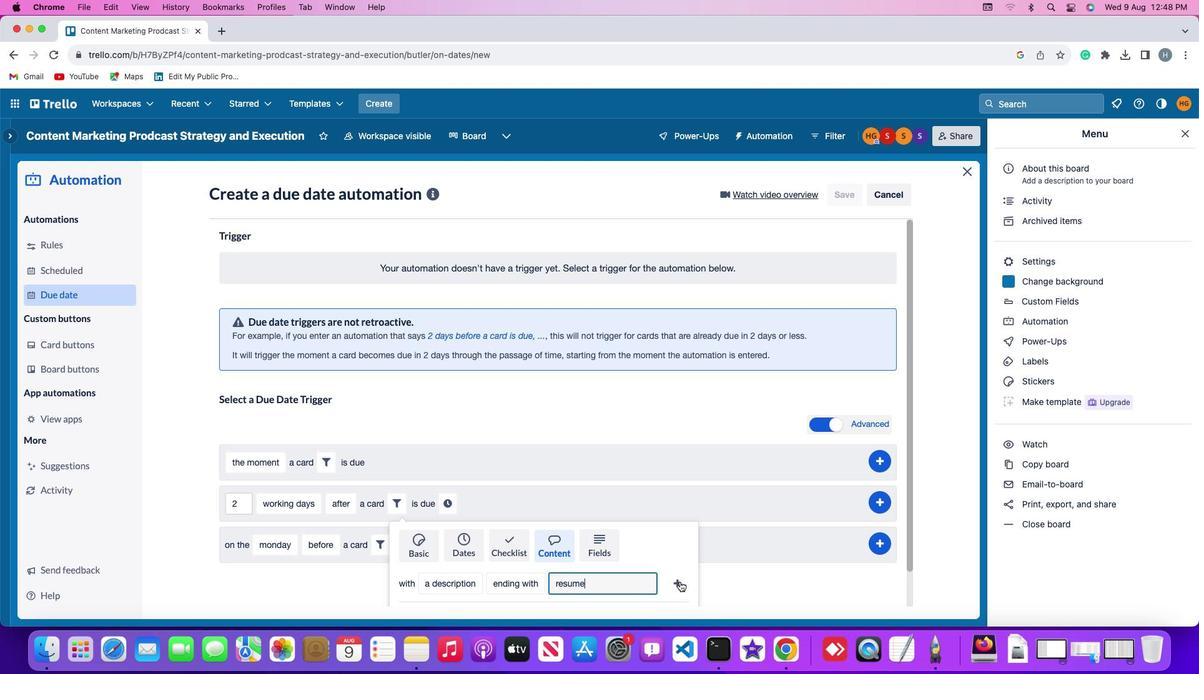 
Action: Mouse pressed left at (680, 582)
Screenshot: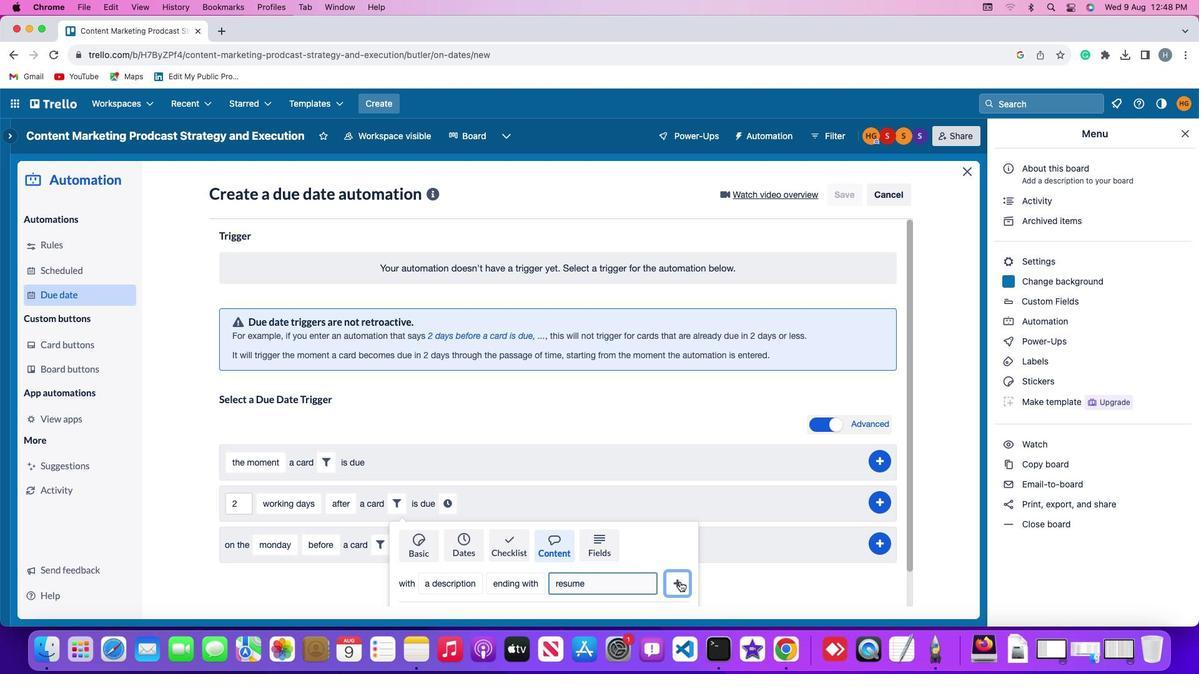 
Action: Mouse moved to (636, 501)
Screenshot: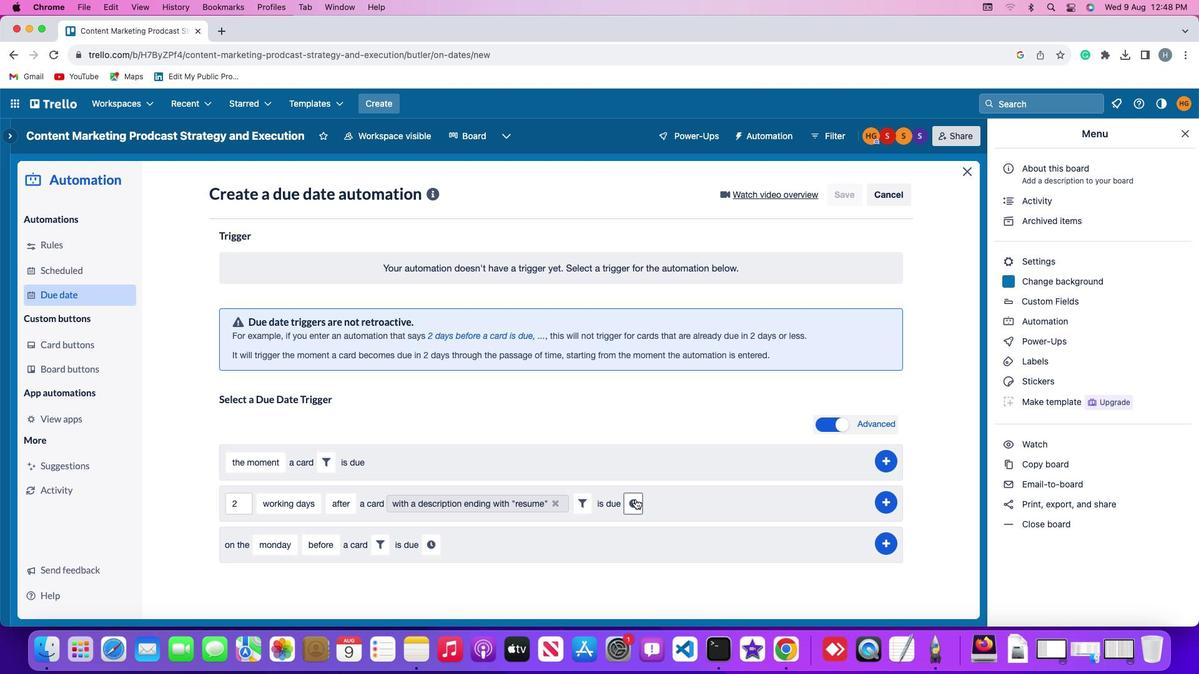 
Action: Mouse pressed left at (636, 501)
Screenshot: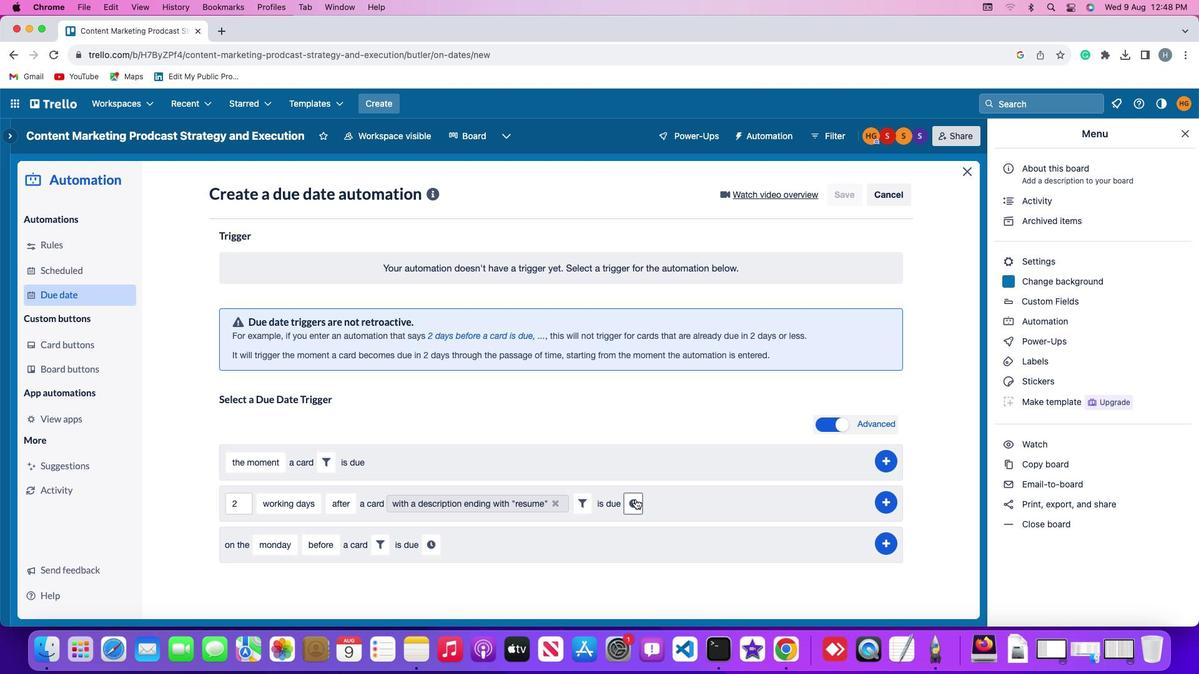 
Action: Mouse moved to (660, 506)
Screenshot: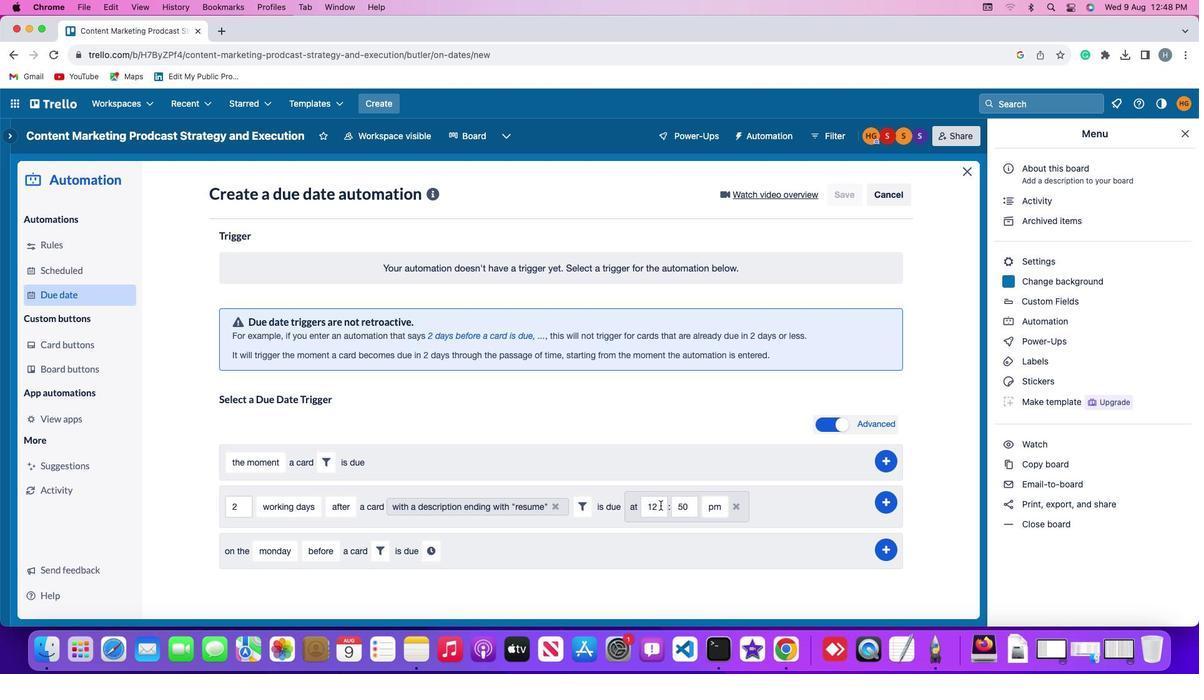 
Action: Mouse pressed left at (660, 506)
Screenshot: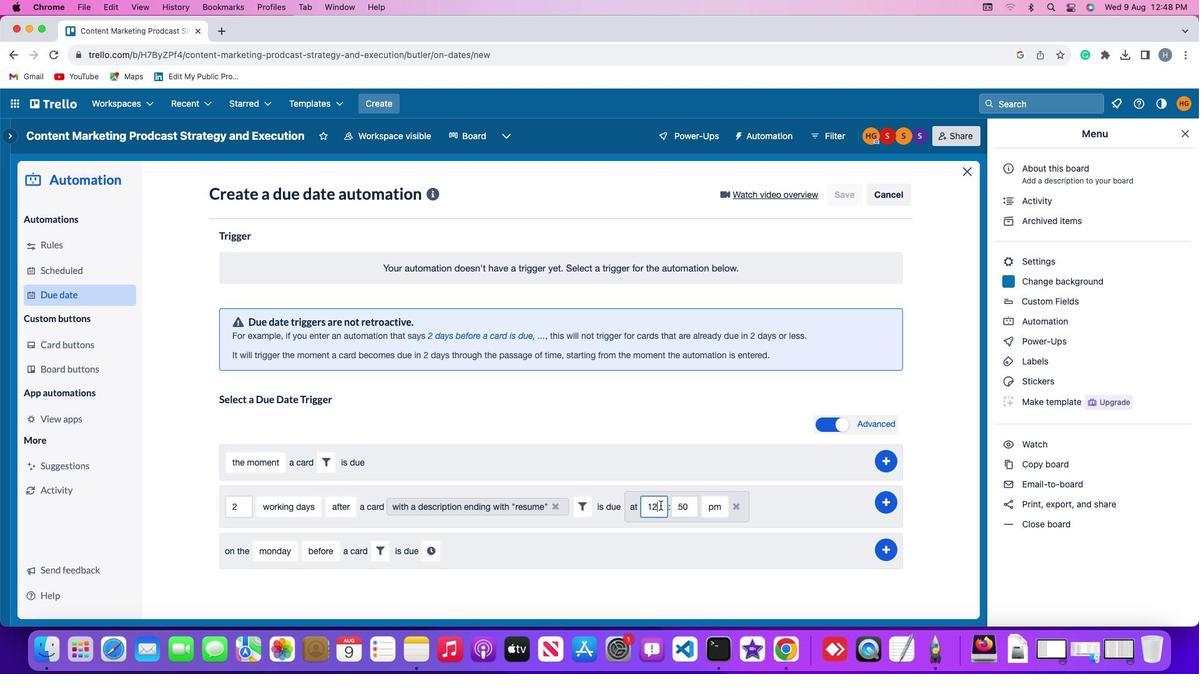 
Action: Key pressed Key.backspaceKey.backspace'1''1'
Screenshot: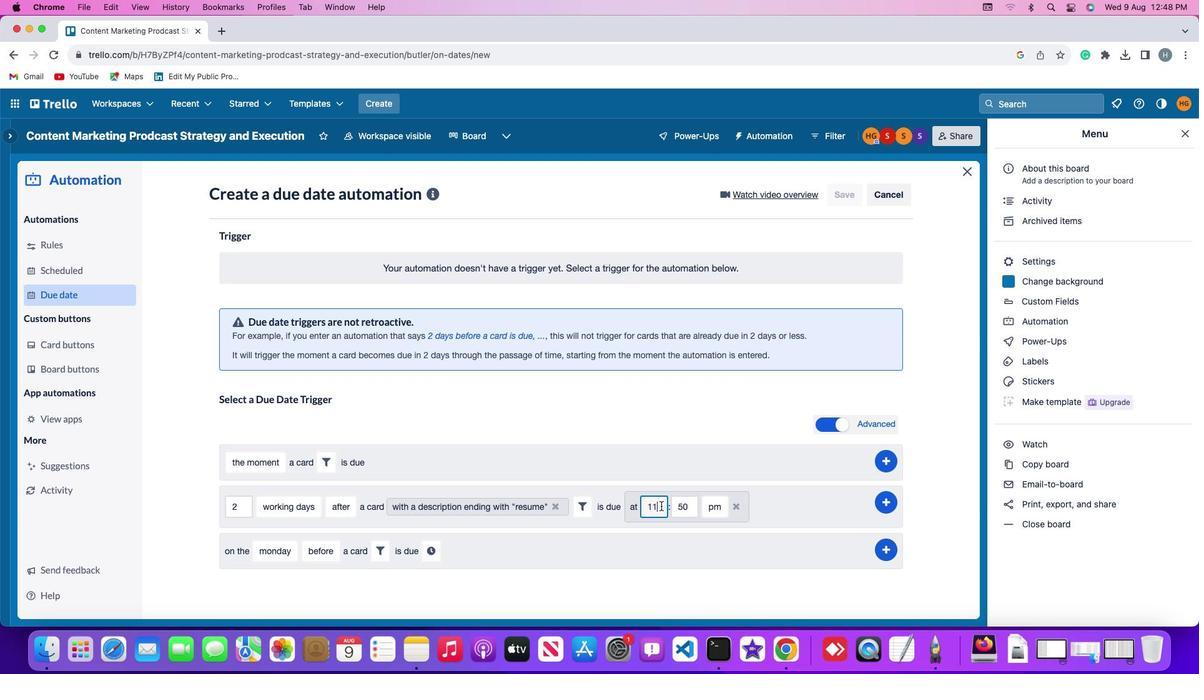 
Action: Mouse moved to (694, 507)
Screenshot: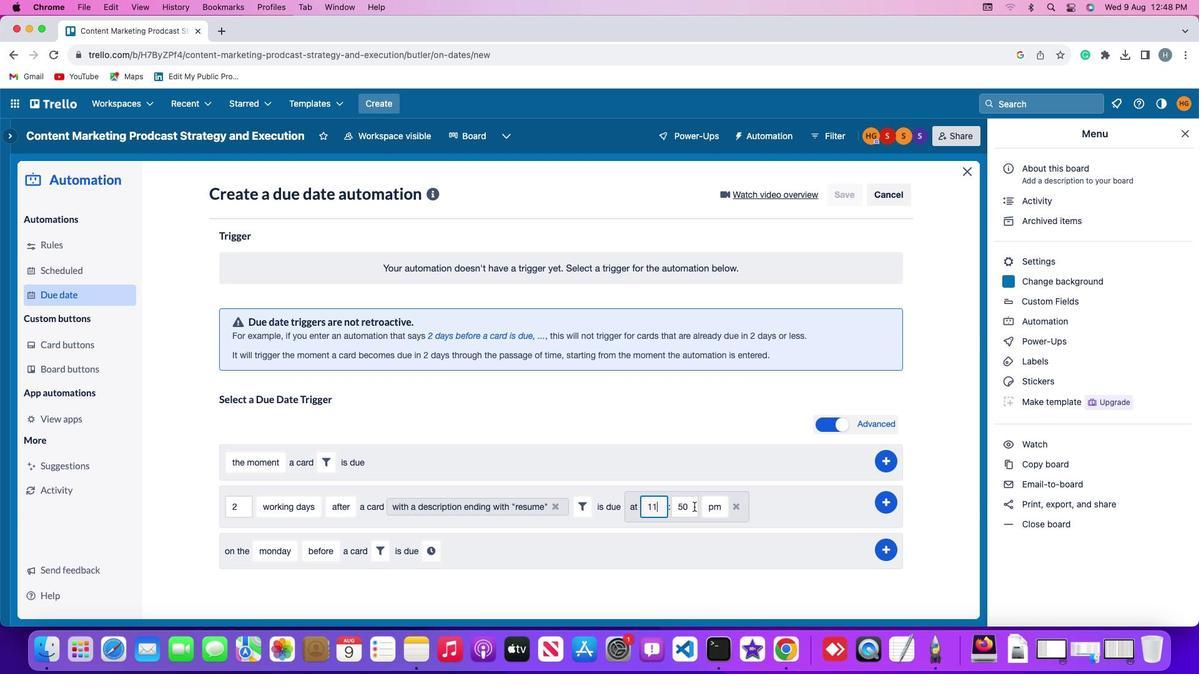 
Action: Mouse pressed left at (694, 507)
Screenshot: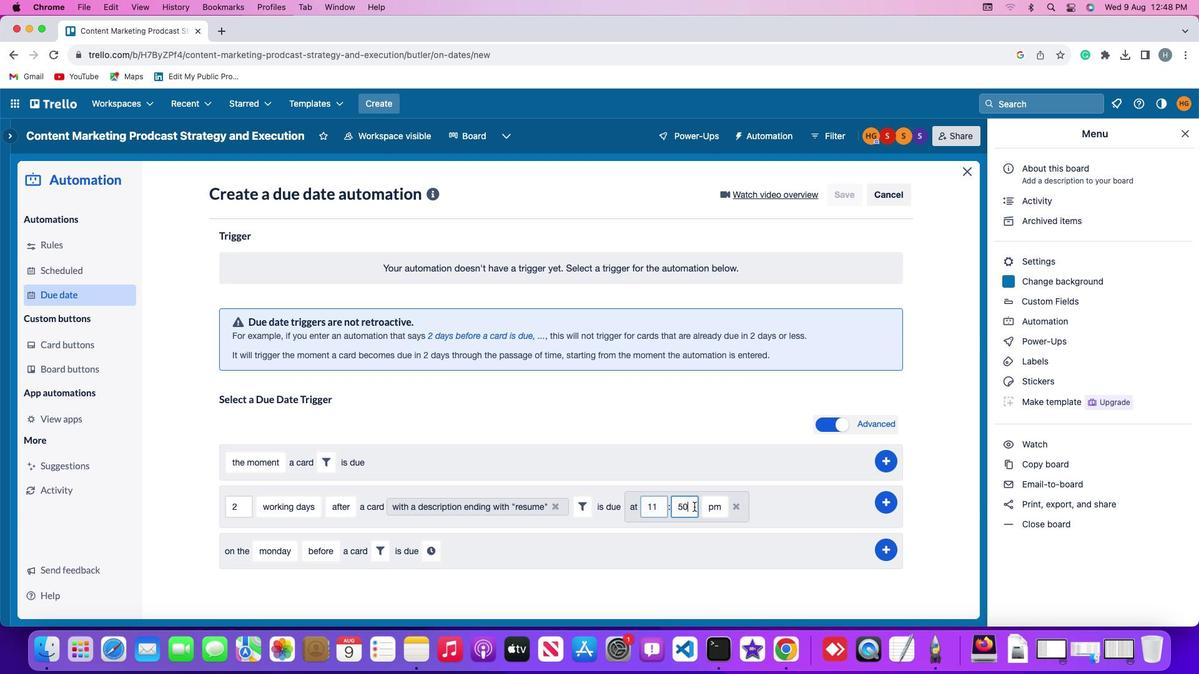 
Action: Key pressed Key.backspaceKey.backspaceKey.backspace
Screenshot: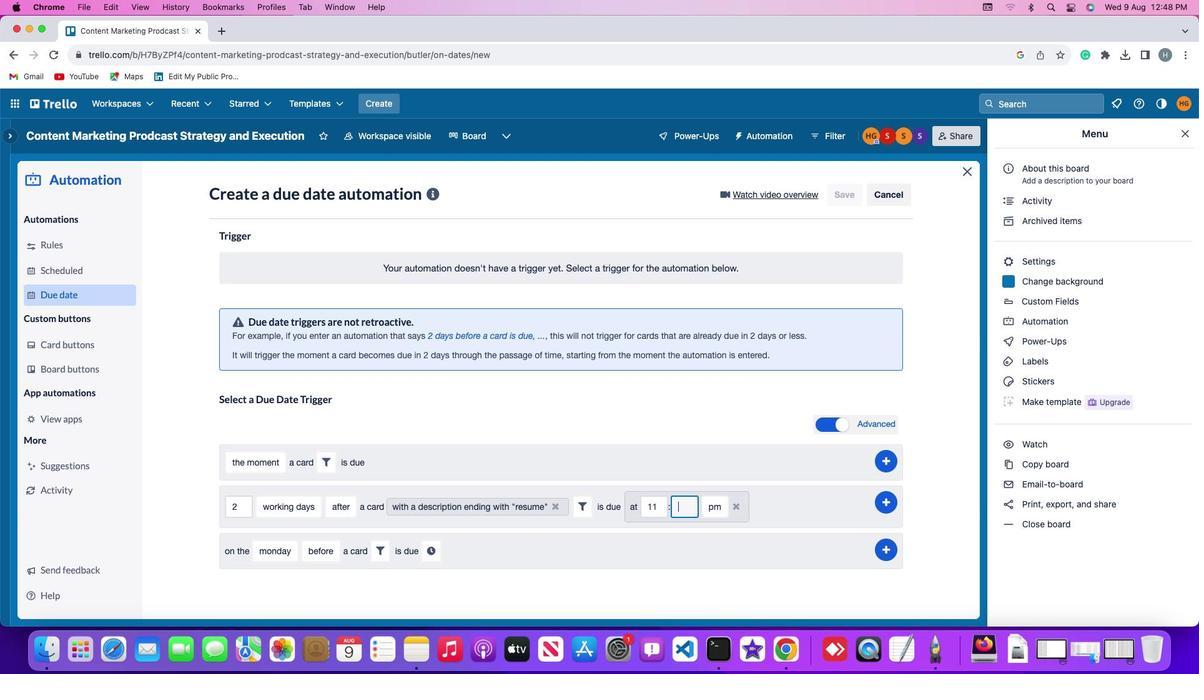 
Action: Mouse moved to (694, 507)
Screenshot: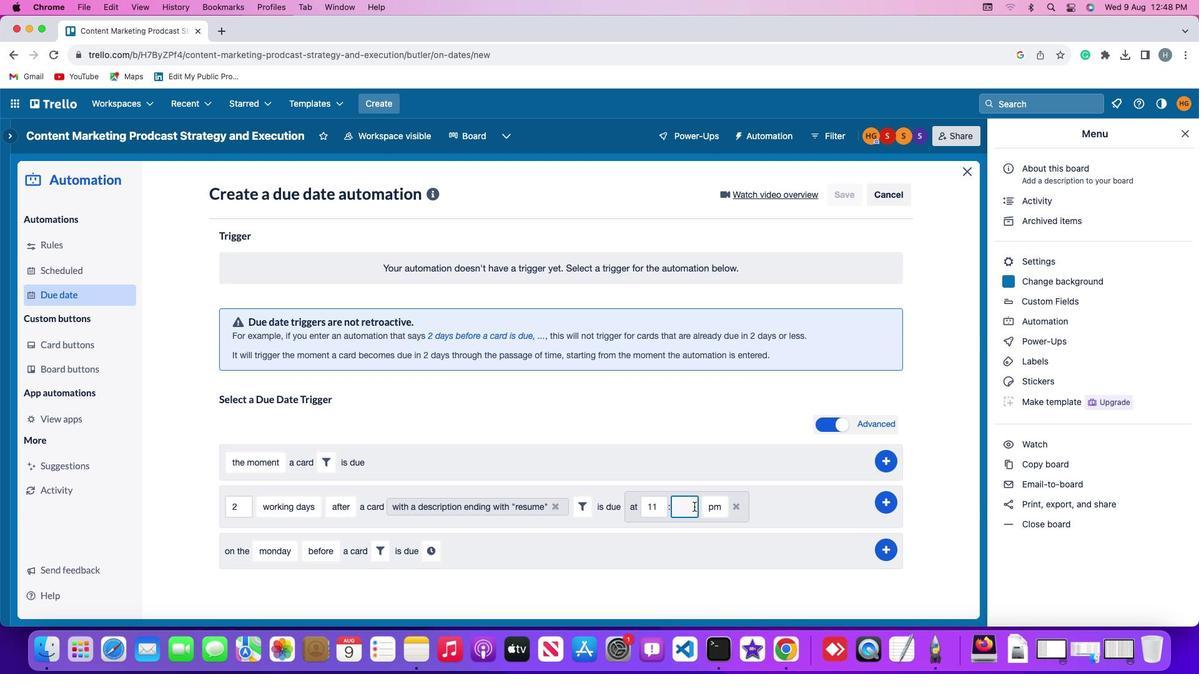 
Action: Key pressed '0''0'
Screenshot: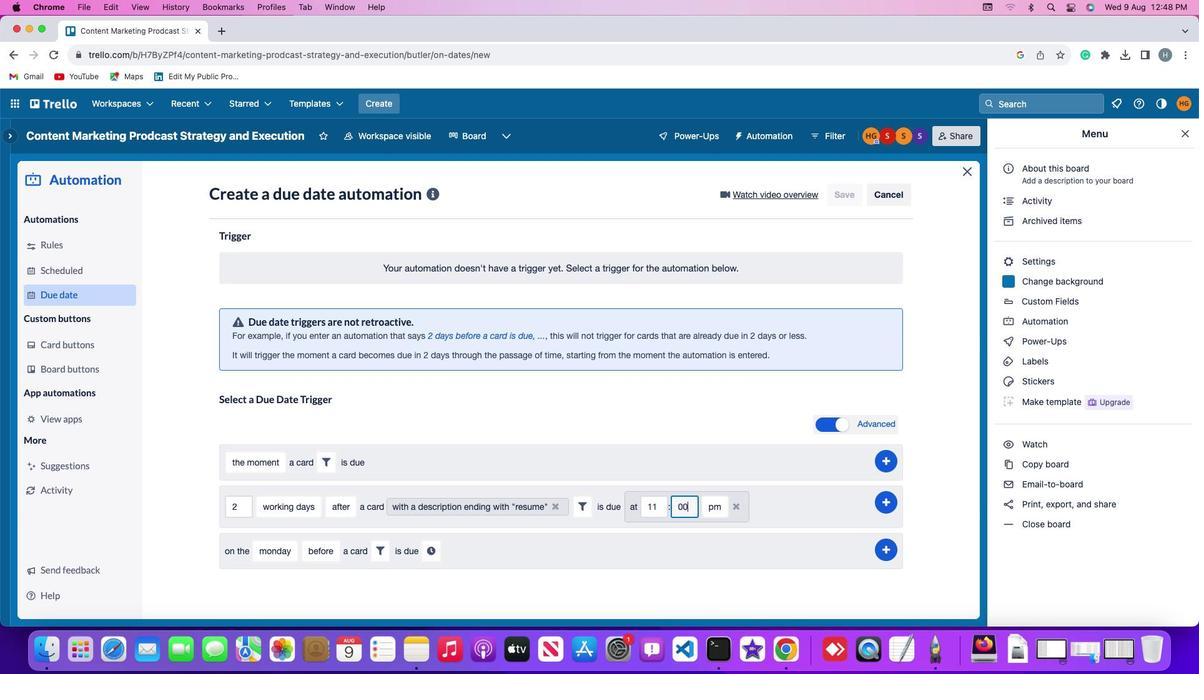 
Action: Mouse moved to (722, 507)
Screenshot: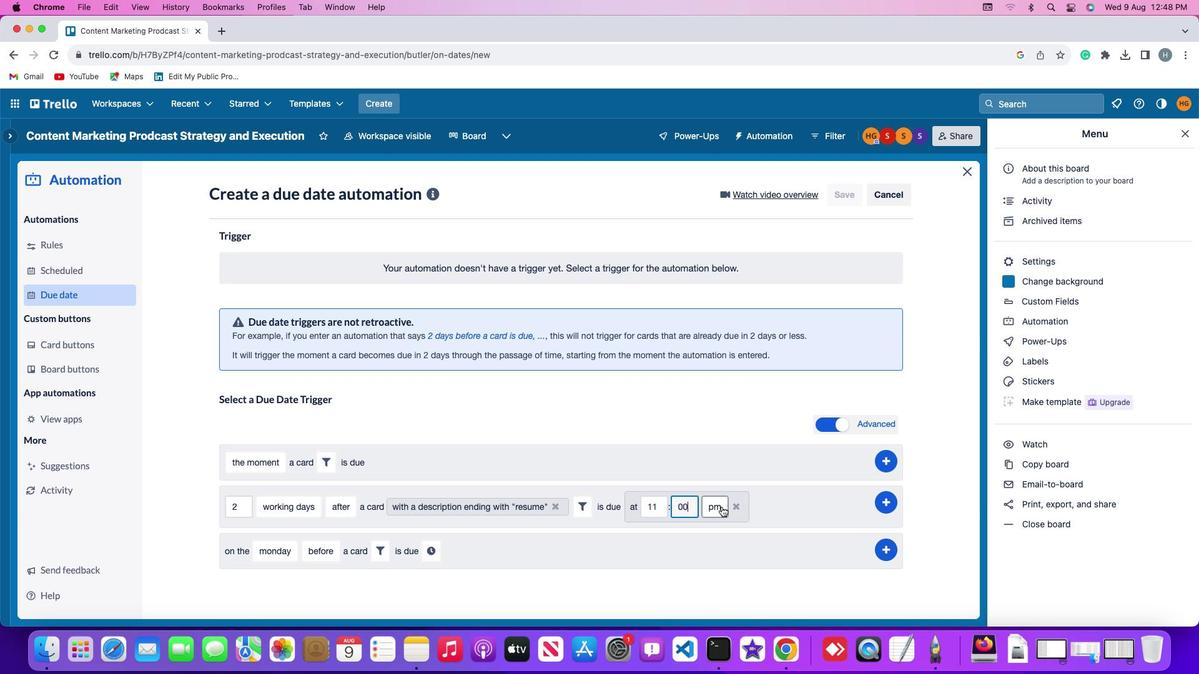 
Action: Mouse pressed left at (722, 507)
Screenshot: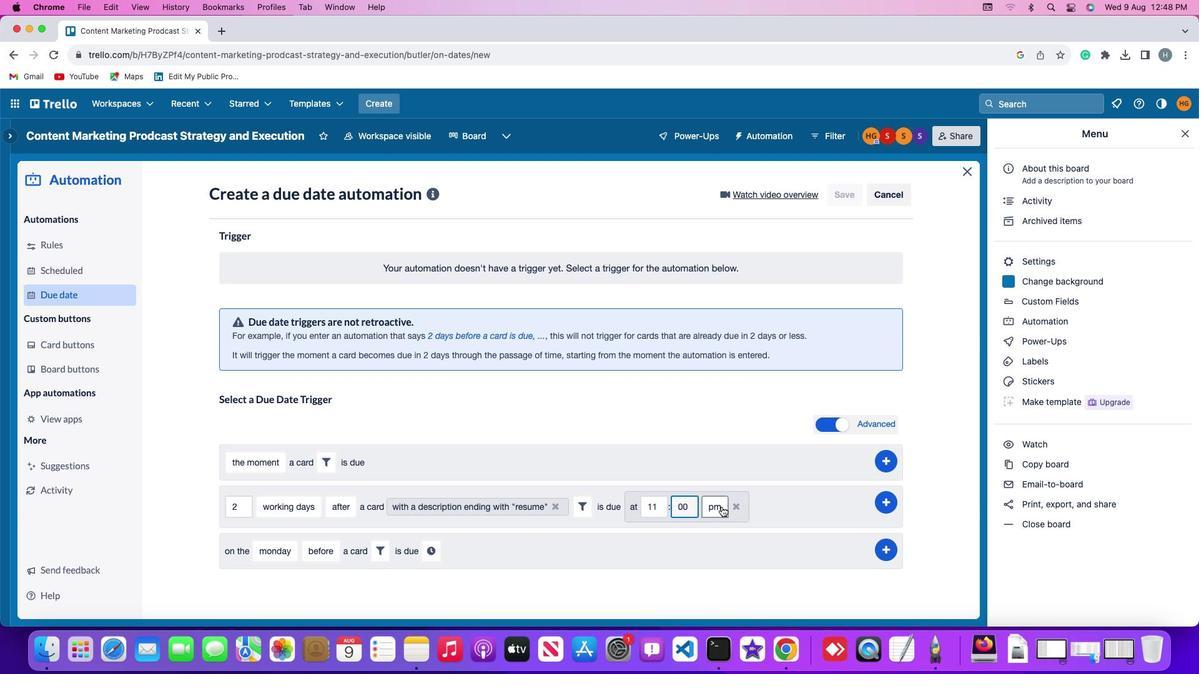 
Action: Mouse moved to (720, 526)
Screenshot: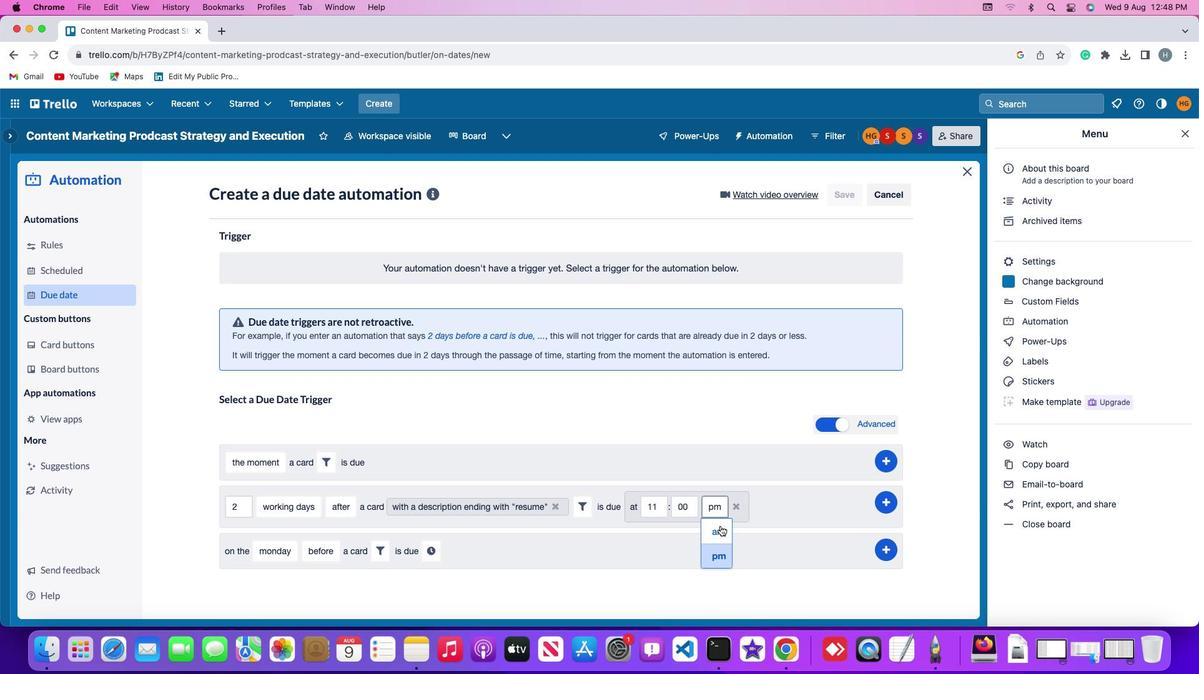 
Action: Mouse pressed left at (720, 526)
Screenshot: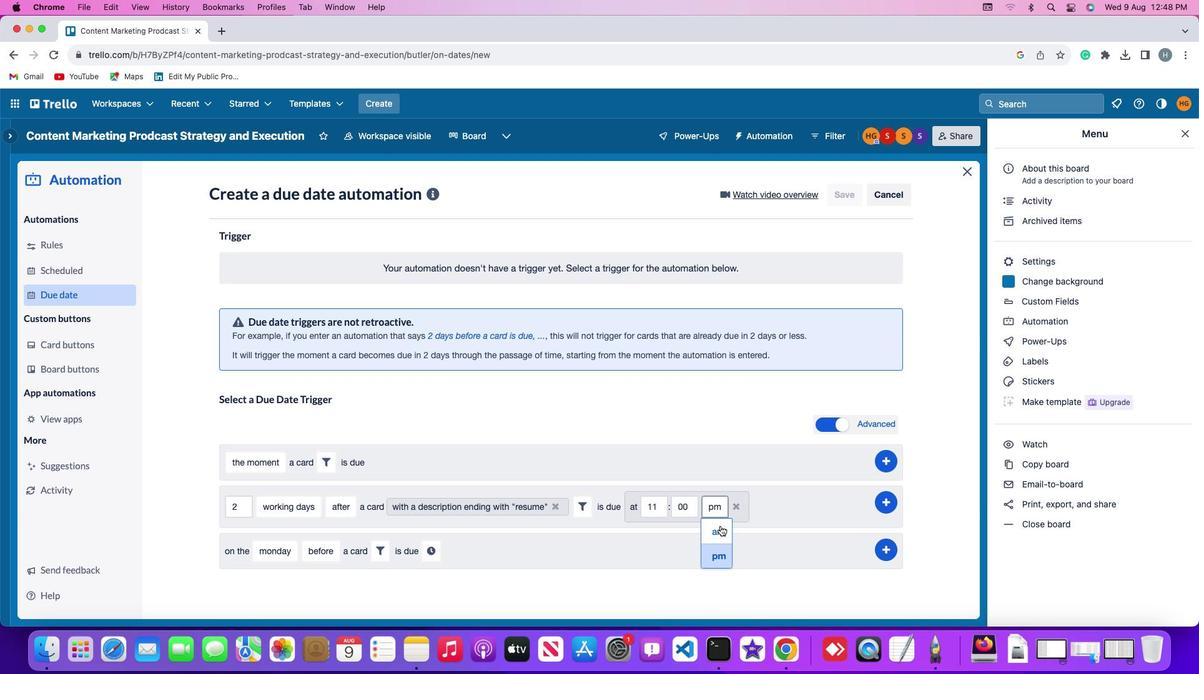 
Action: Mouse moved to (888, 497)
Screenshot: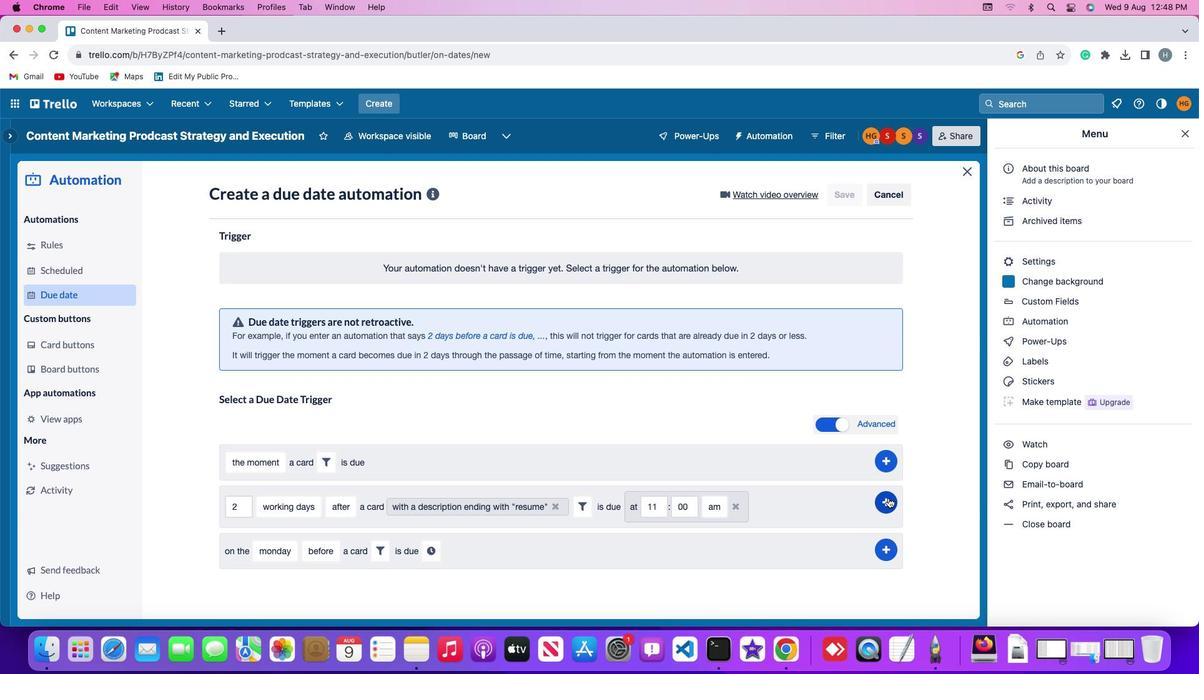 
Action: Mouse pressed left at (888, 497)
Screenshot: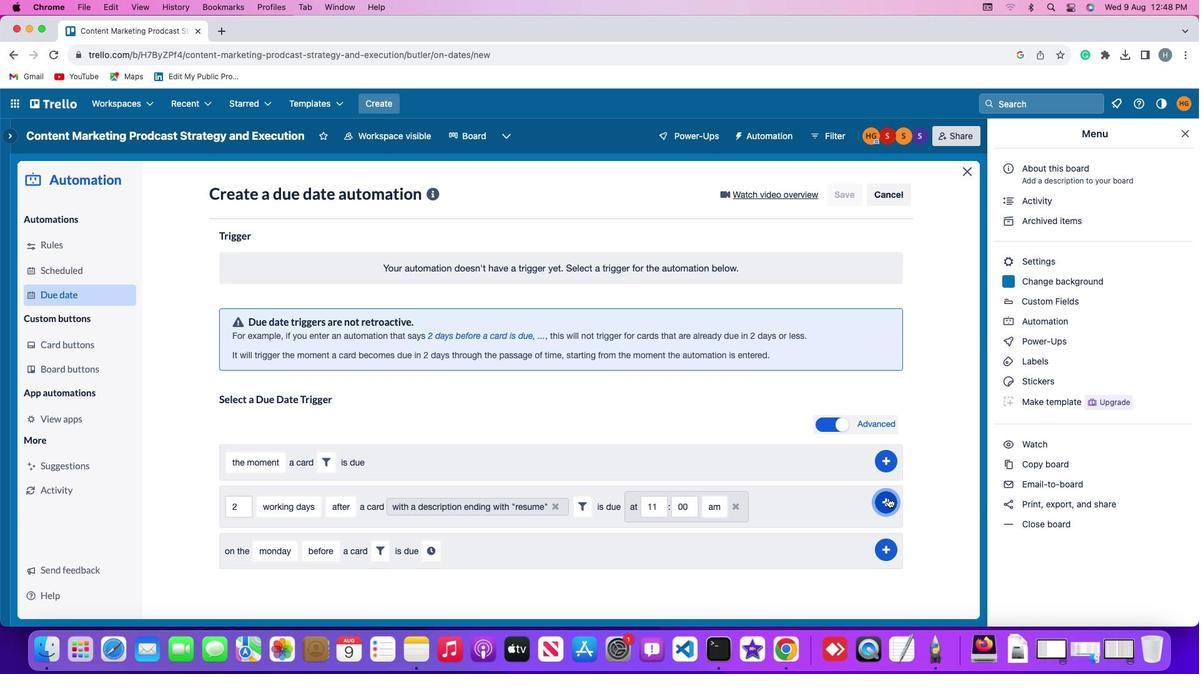 
Action: Mouse moved to (940, 419)
Screenshot: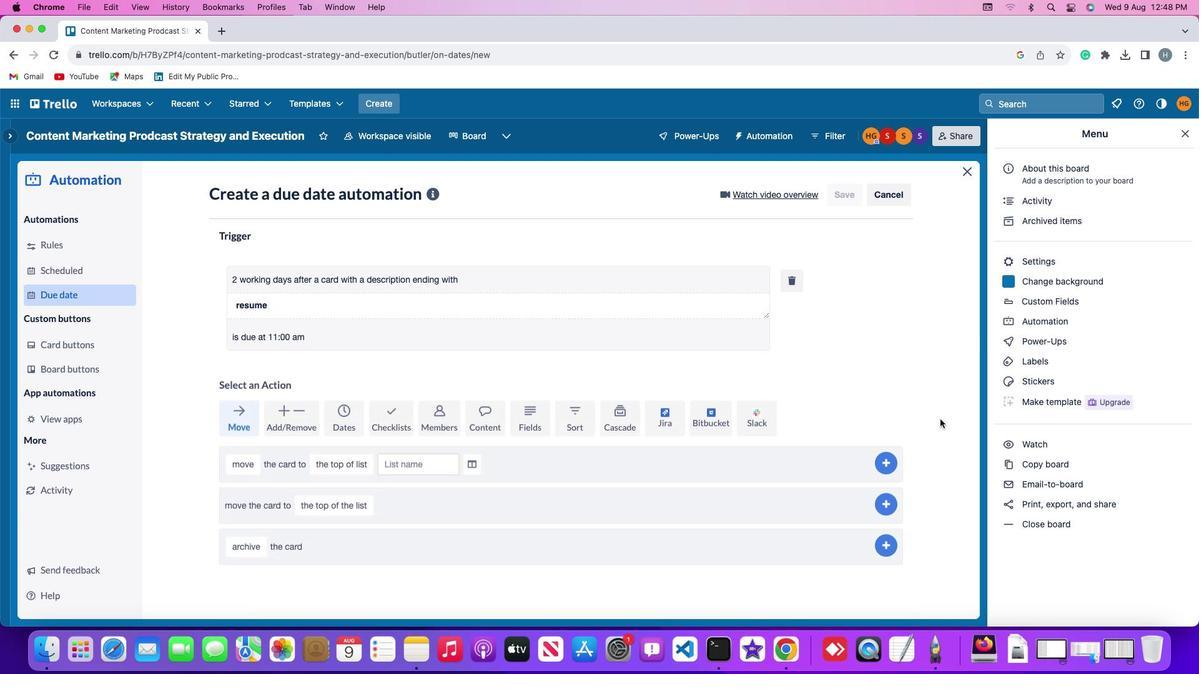 
